 Task: Check the percentage active listings of 2 sinks in the last 1 year.
Action: Mouse moved to (986, 212)
Screenshot: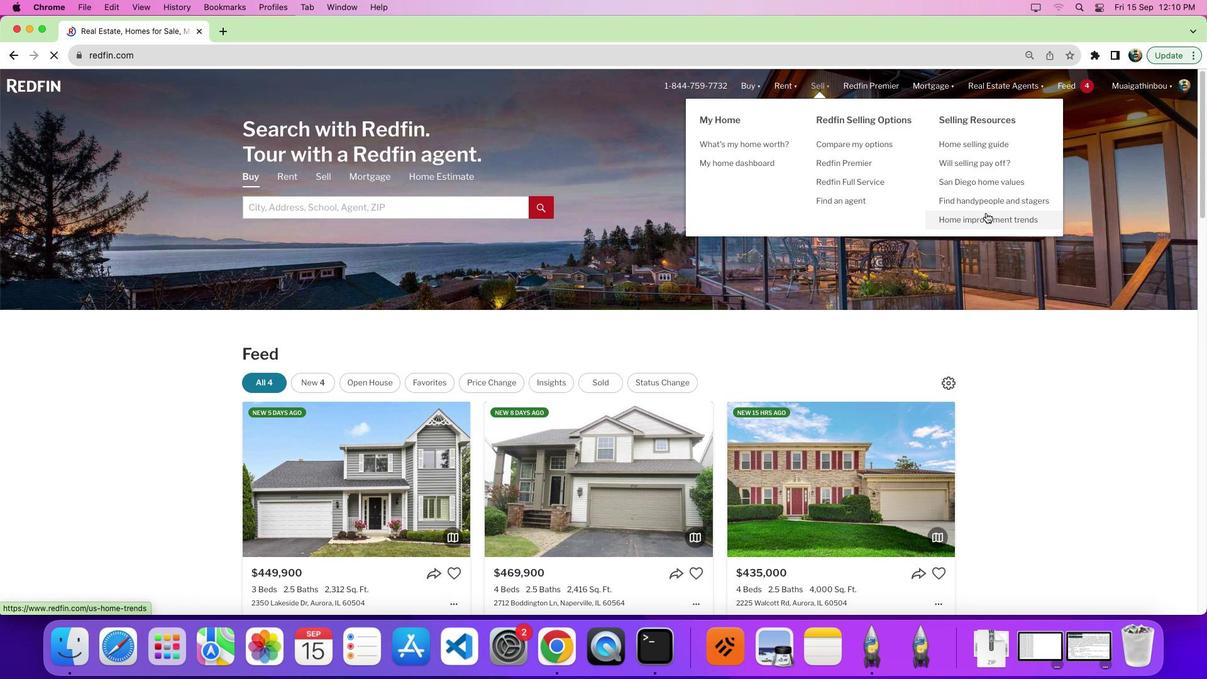 
Action: Mouse pressed left at (986, 212)
Screenshot: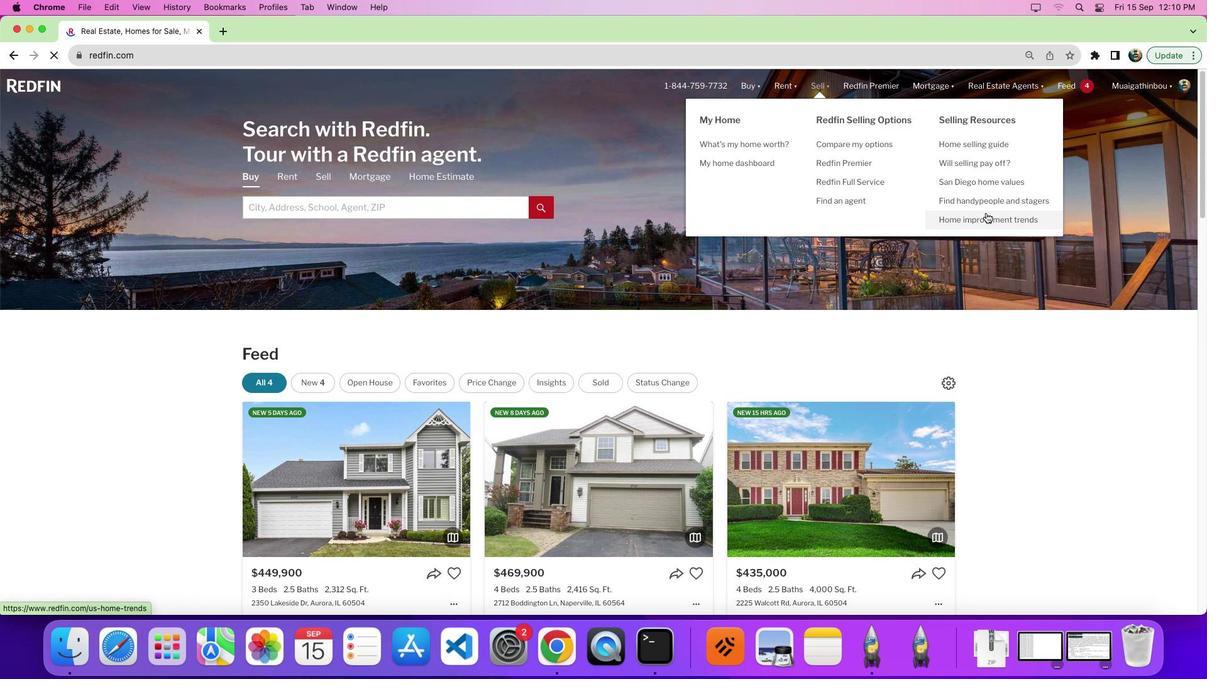 
Action: Mouse pressed left at (986, 212)
Screenshot: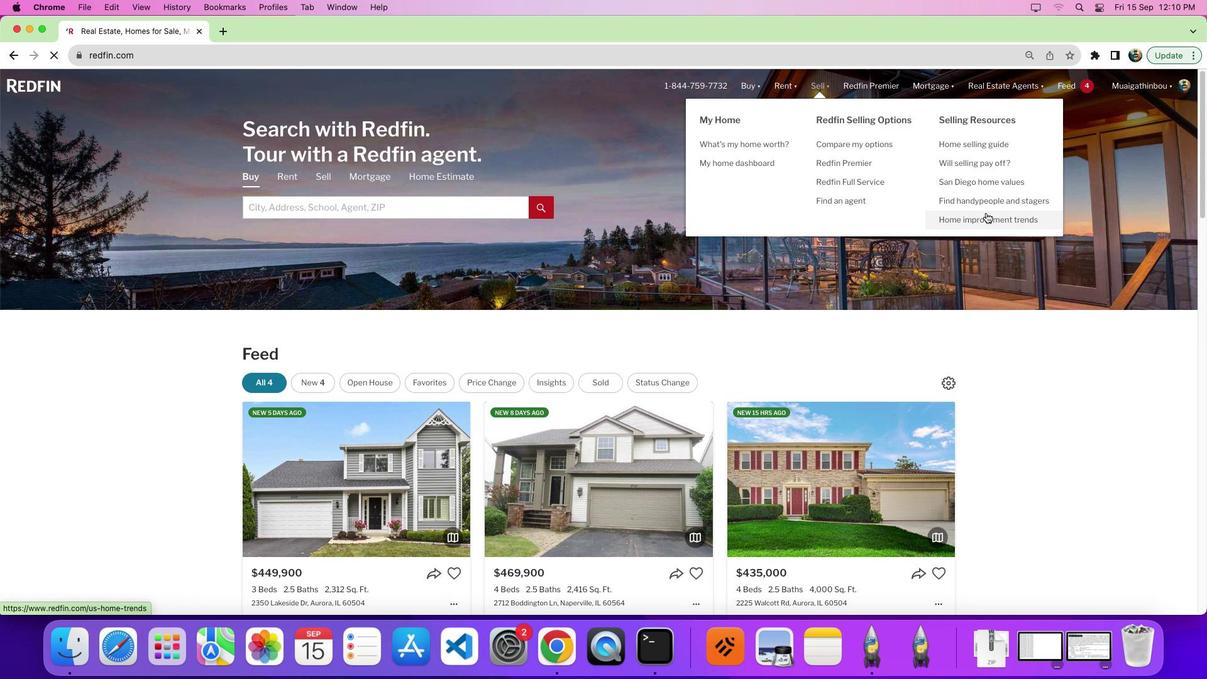 
Action: Mouse moved to (347, 241)
Screenshot: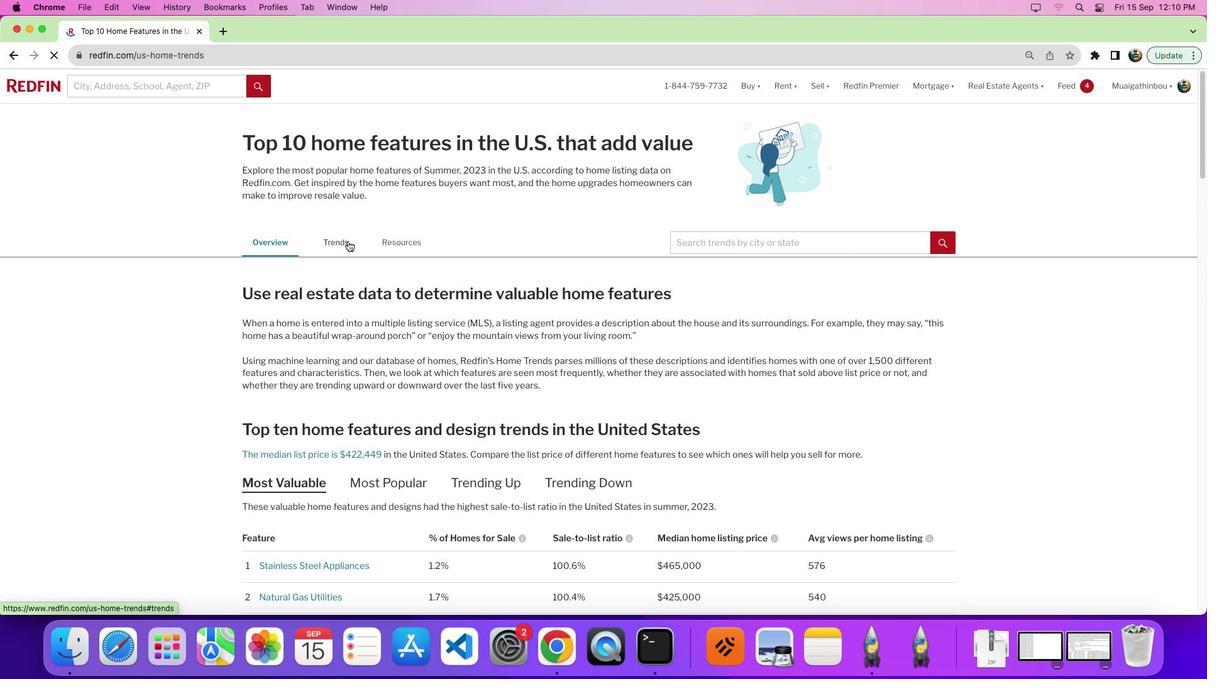 
Action: Mouse pressed left at (347, 241)
Screenshot: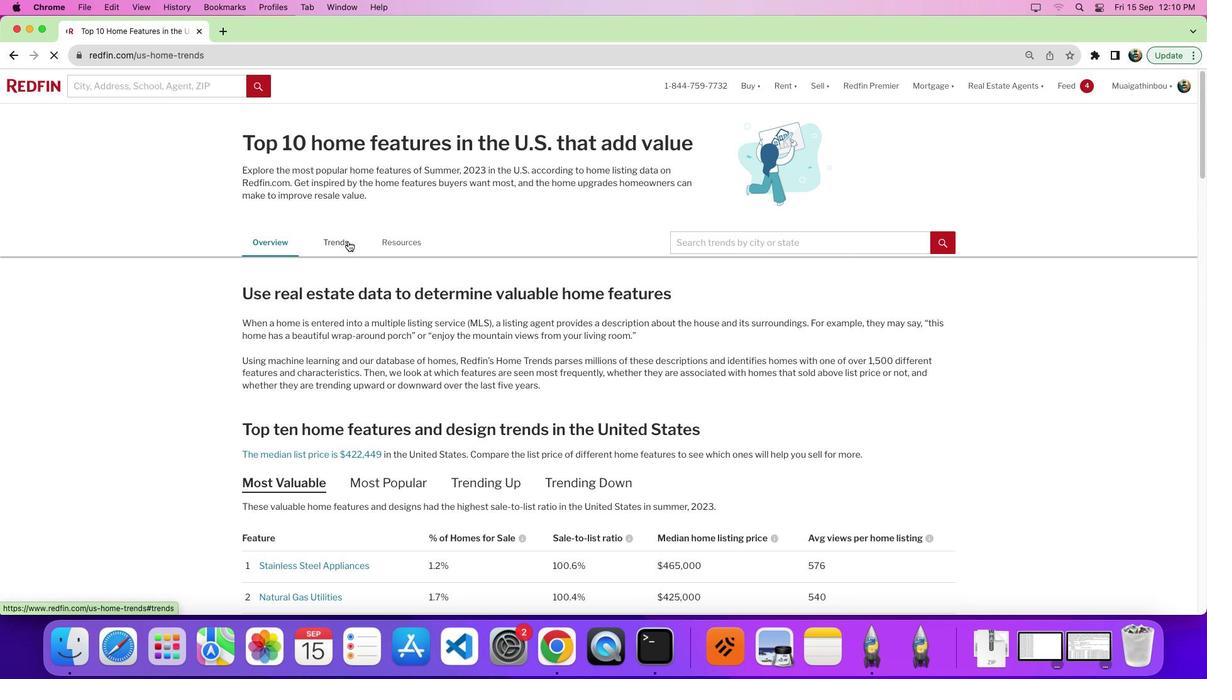 
Action: Mouse pressed left at (347, 241)
Screenshot: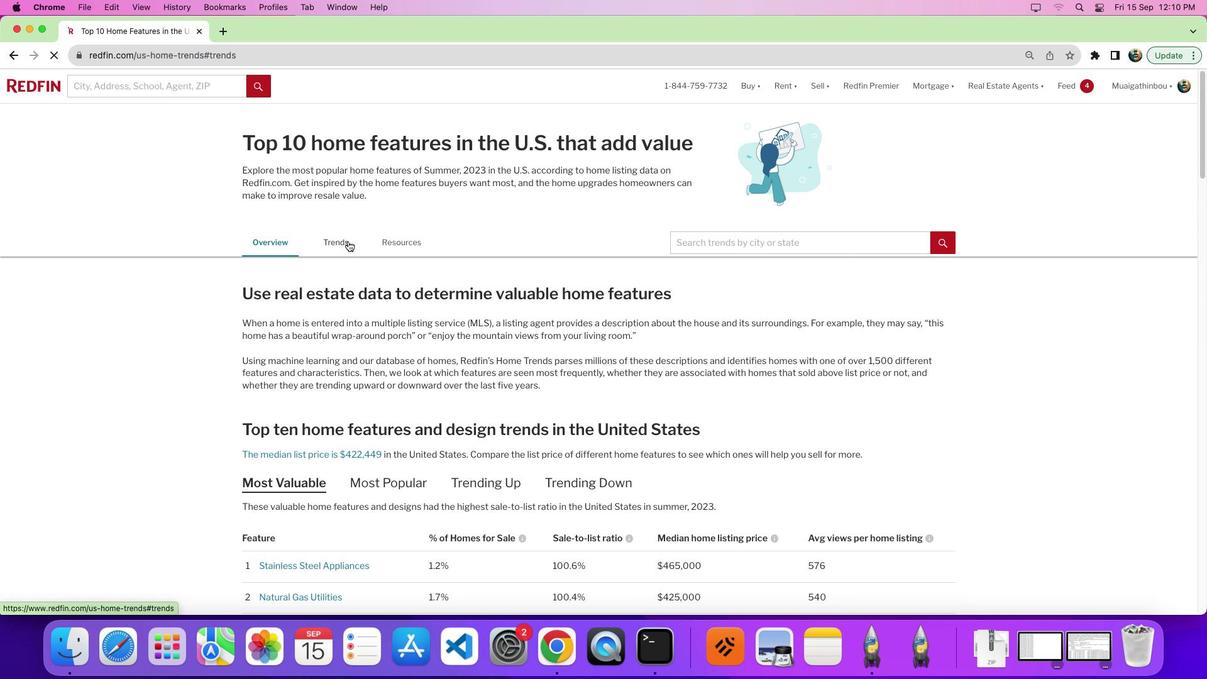 
Action: Mouse moved to (591, 288)
Screenshot: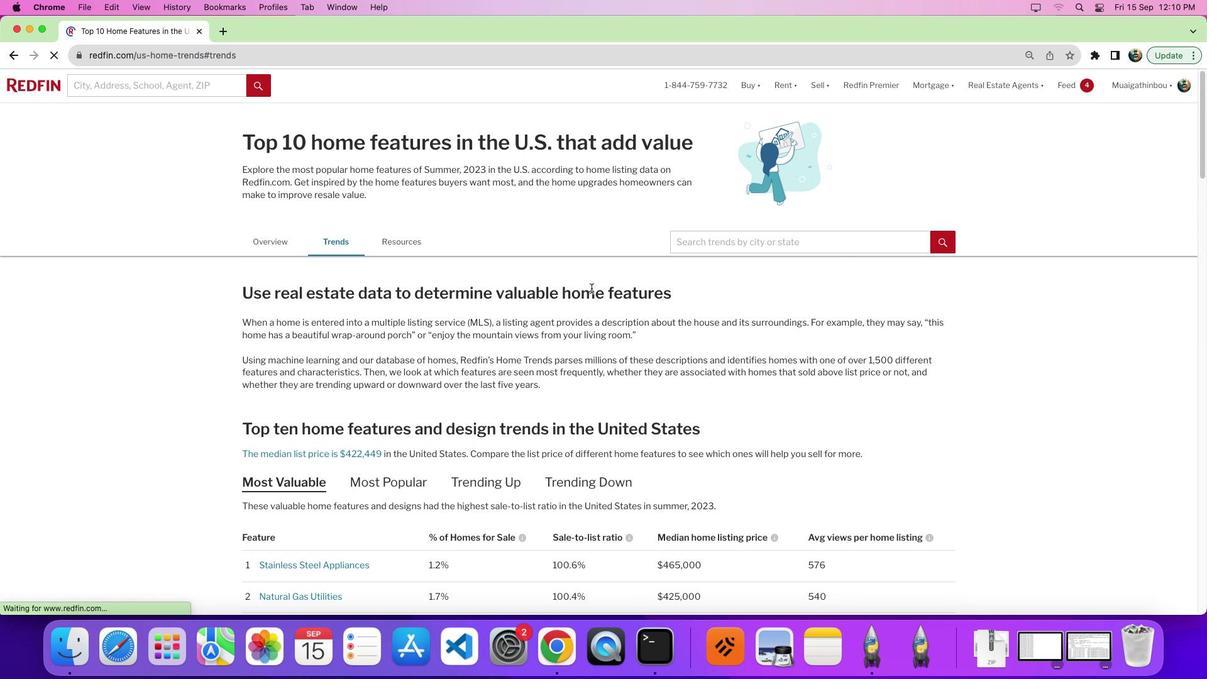 
Action: Mouse scrolled (591, 288) with delta (0, 0)
Screenshot: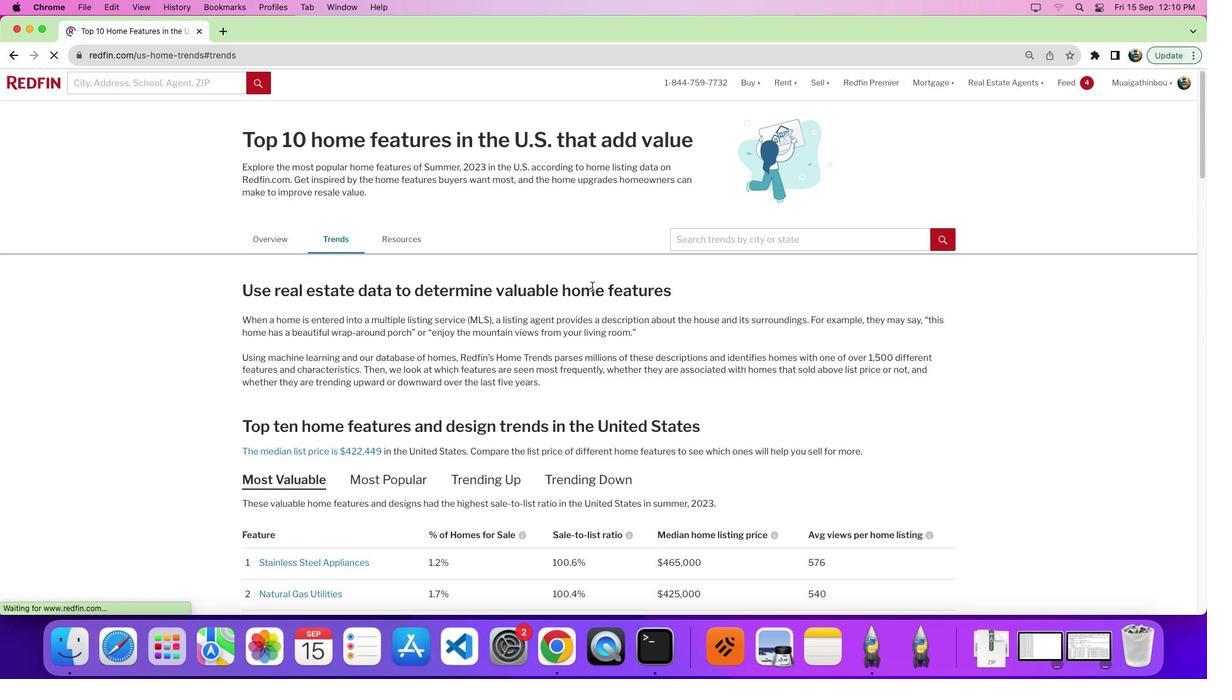
Action: Mouse scrolled (591, 288) with delta (0, 0)
Screenshot: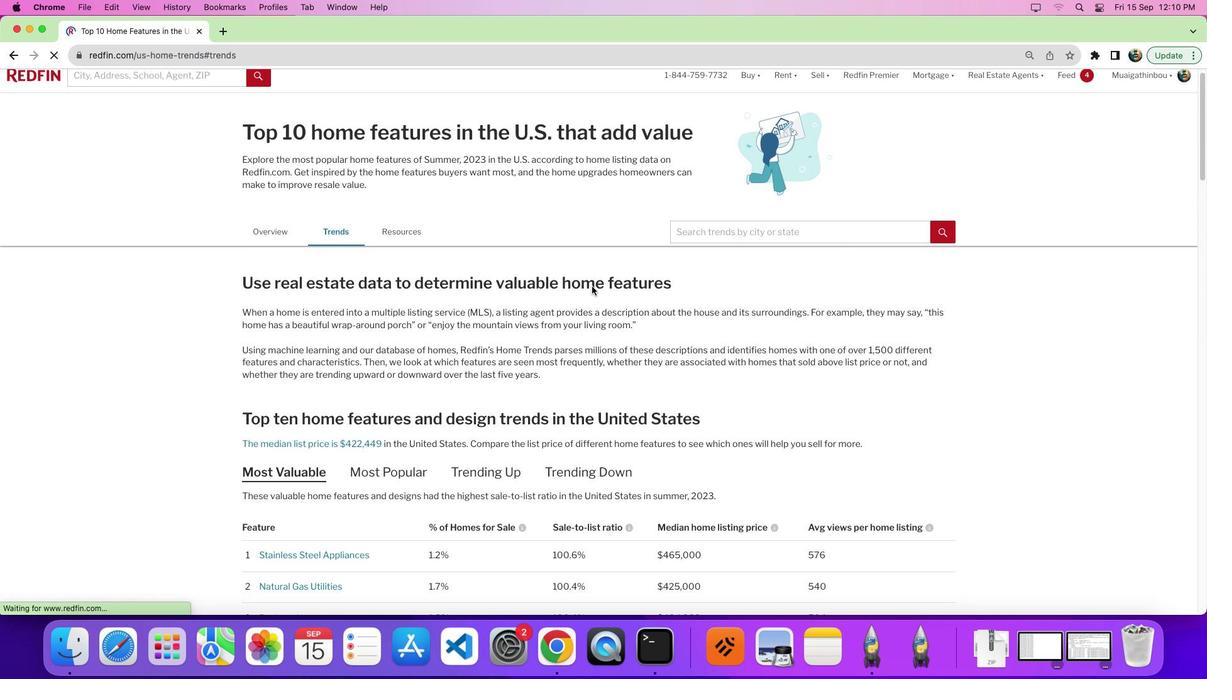 
Action: Mouse moved to (591, 286)
Screenshot: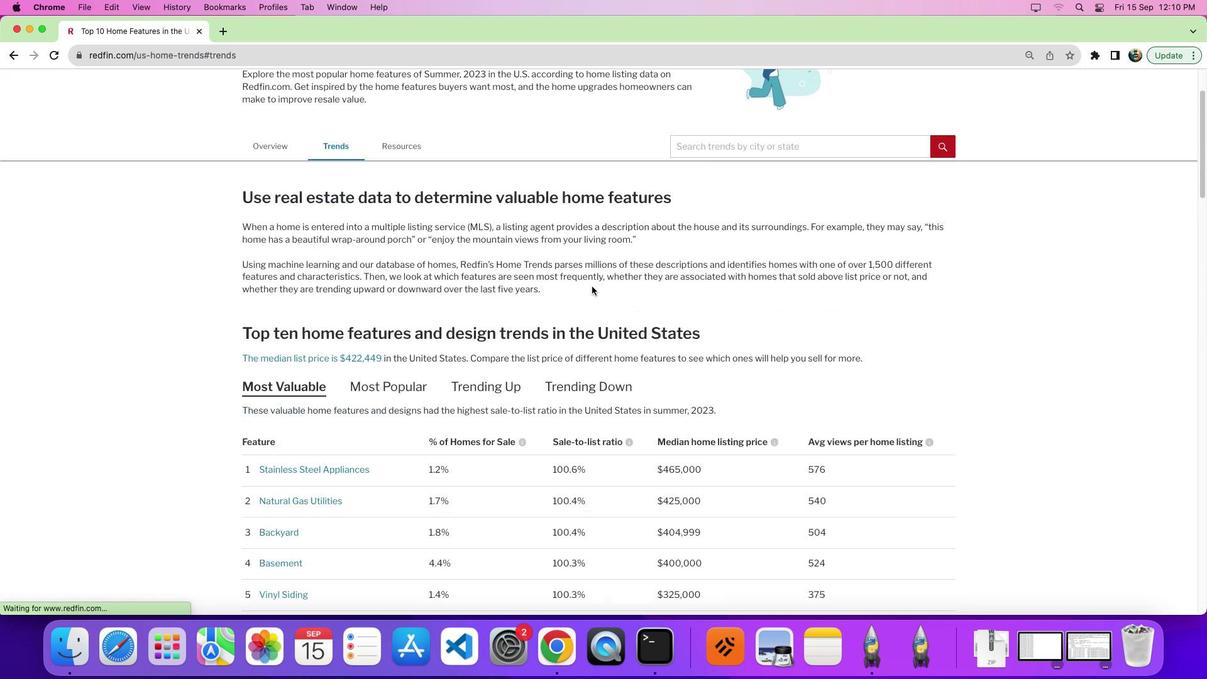 
Action: Mouse scrolled (591, 286) with delta (0, -3)
Screenshot: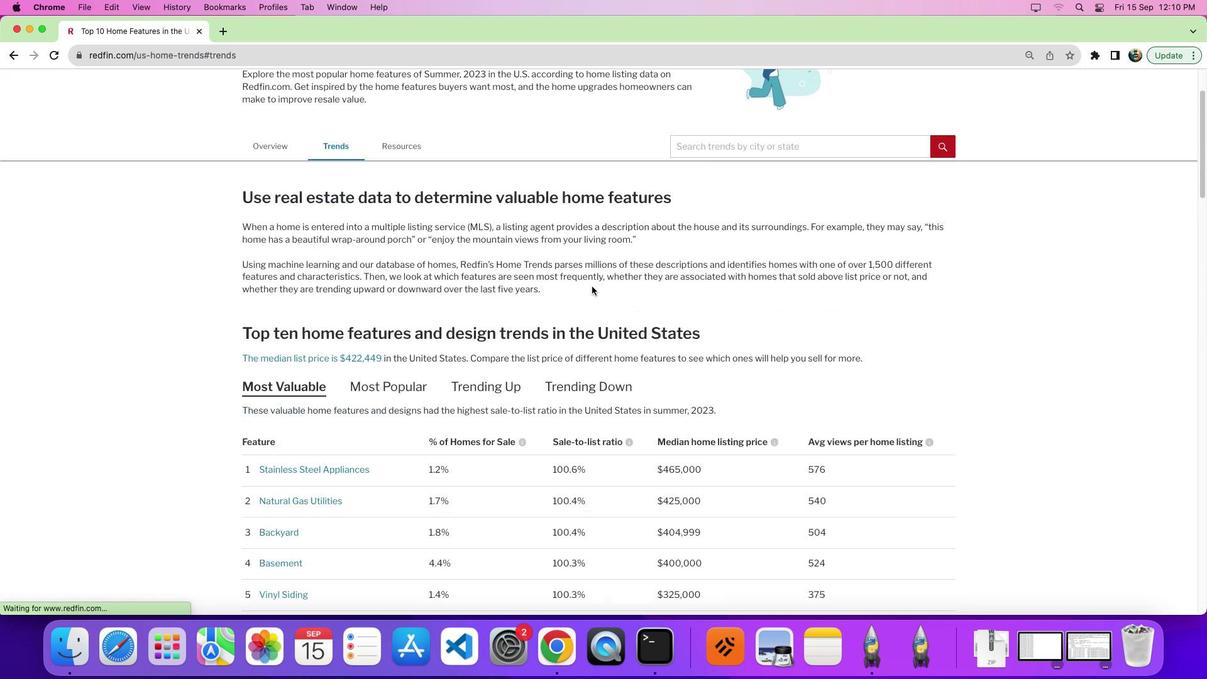 
Action: Mouse moved to (592, 286)
Screenshot: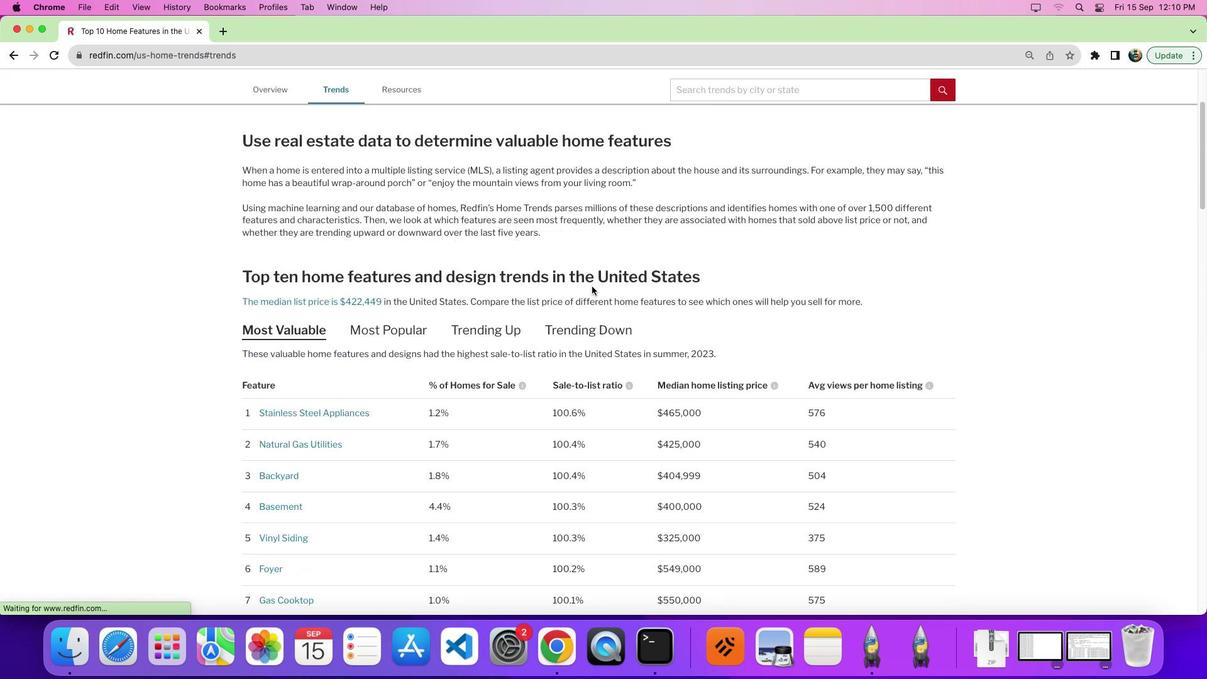 
Action: Mouse scrolled (592, 286) with delta (0, 0)
Screenshot: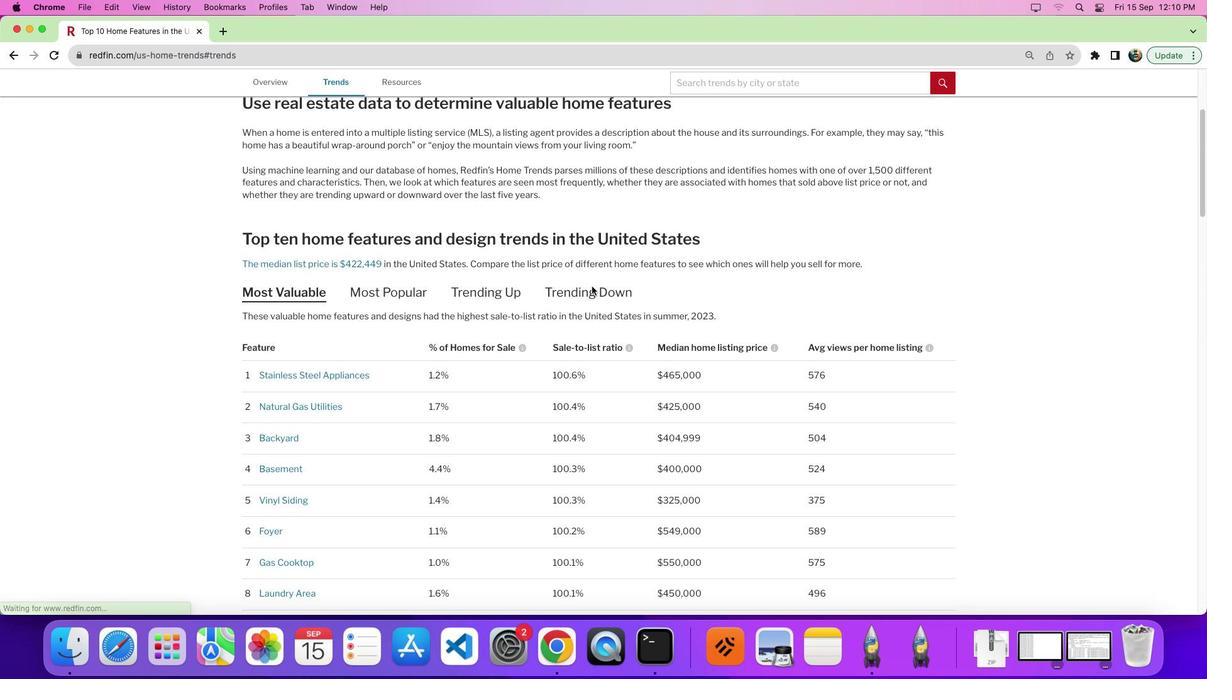 
Action: Mouse scrolled (592, 286) with delta (0, 0)
Screenshot: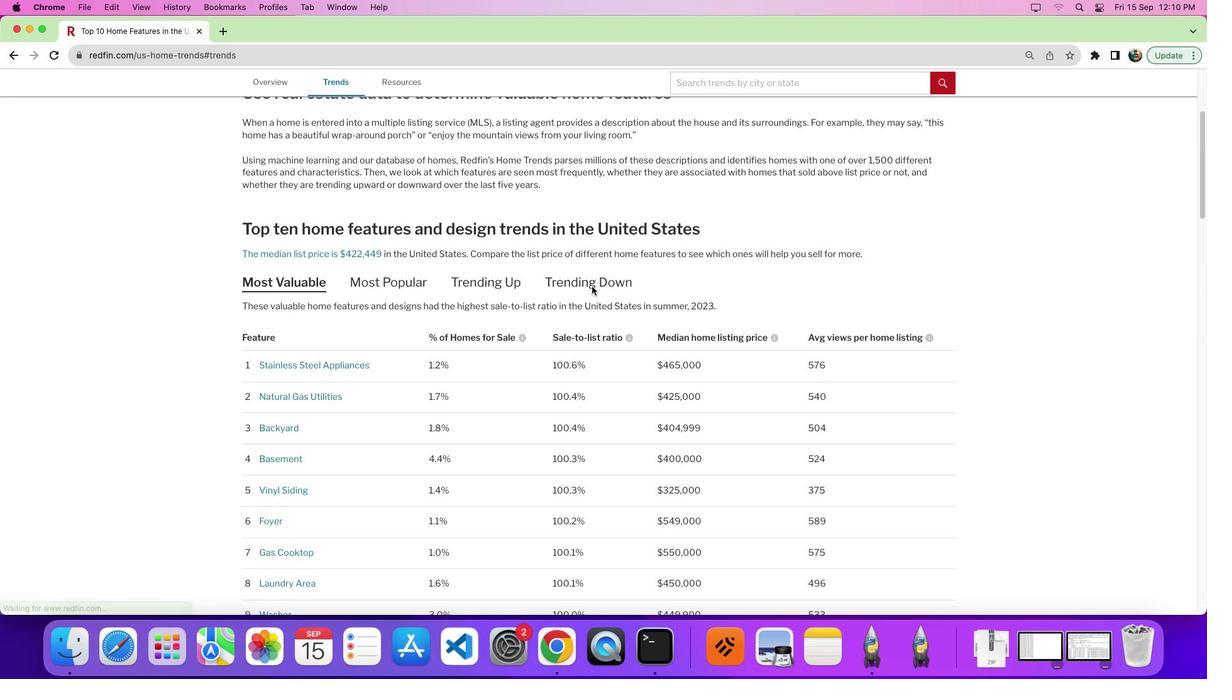 
Action: Mouse scrolled (592, 286) with delta (0, -1)
Screenshot: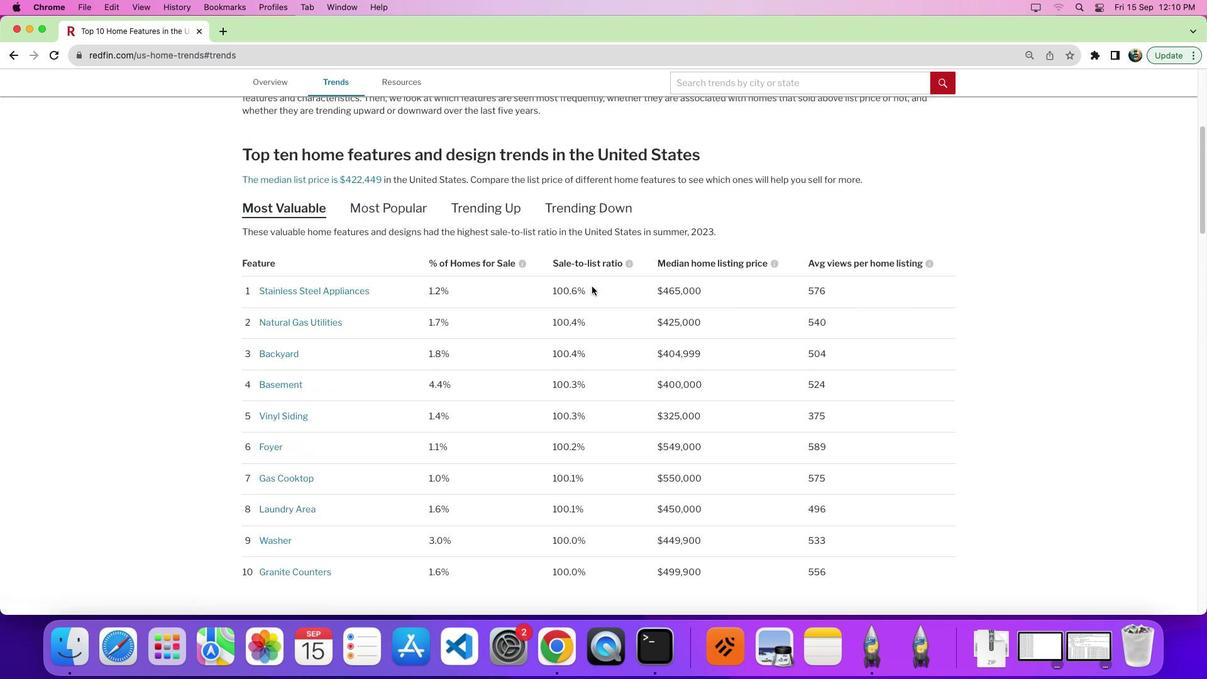 
Action: Mouse moved to (592, 285)
Screenshot: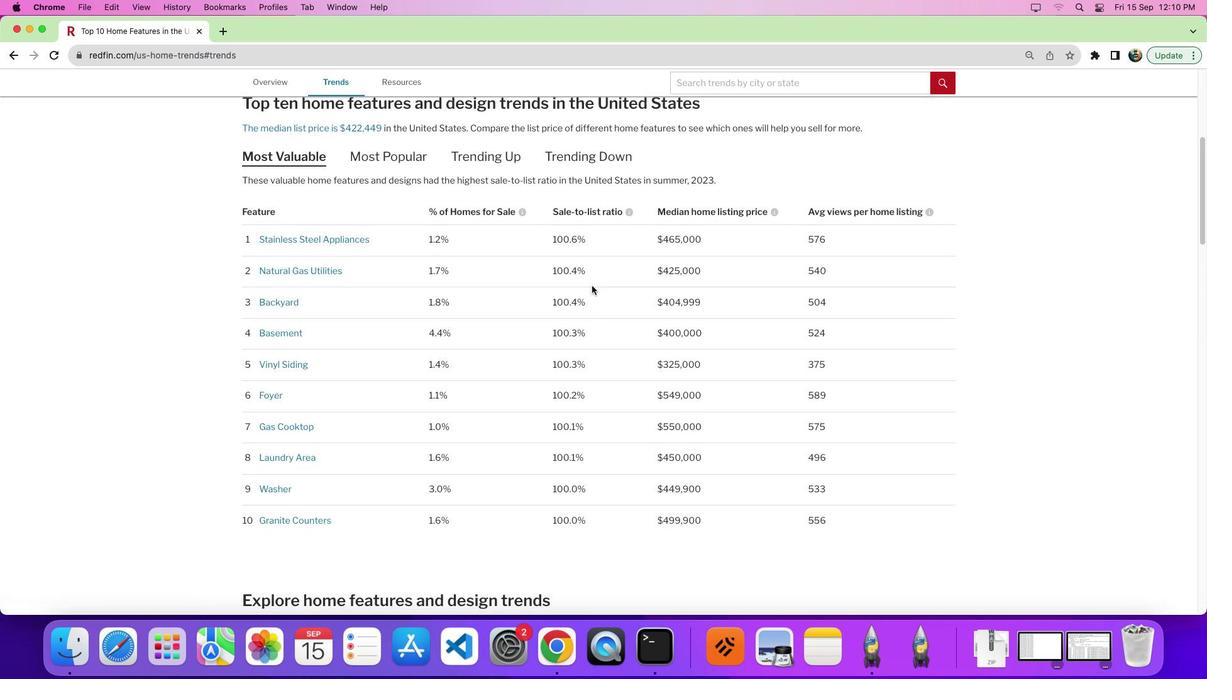 
Action: Mouse scrolled (592, 285) with delta (0, 0)
Screenshot: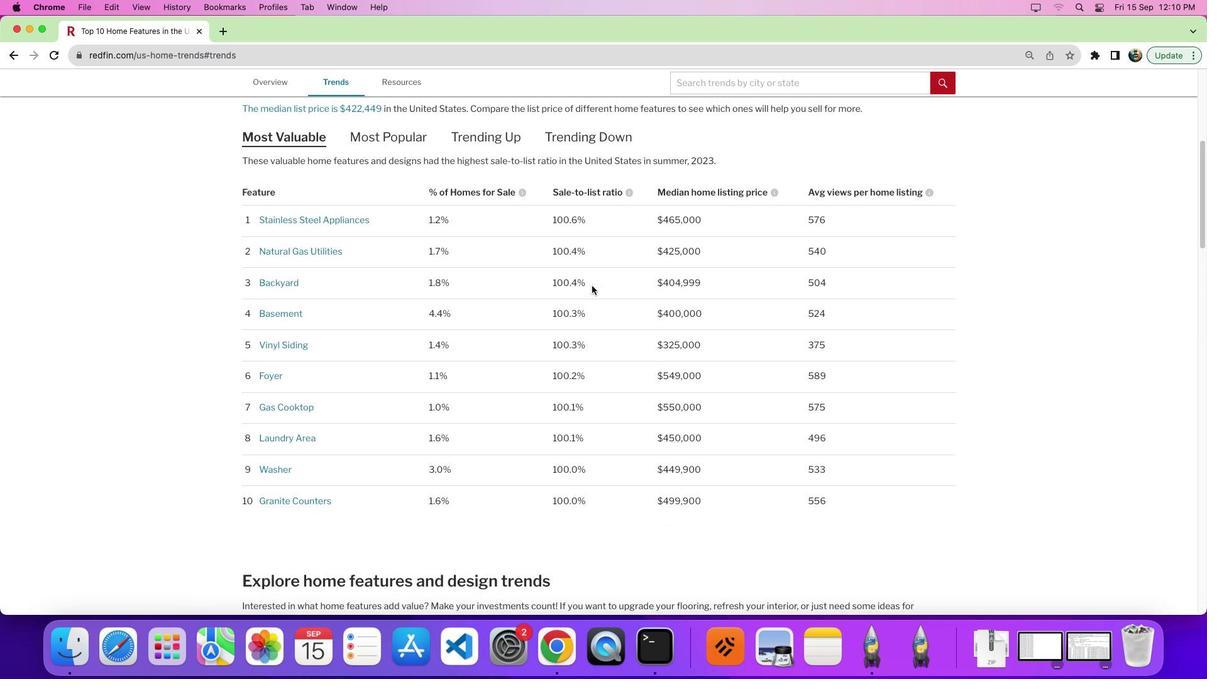 
Action: Mouse scrolled (592, 285) with delta (0, 0)
Screenshot: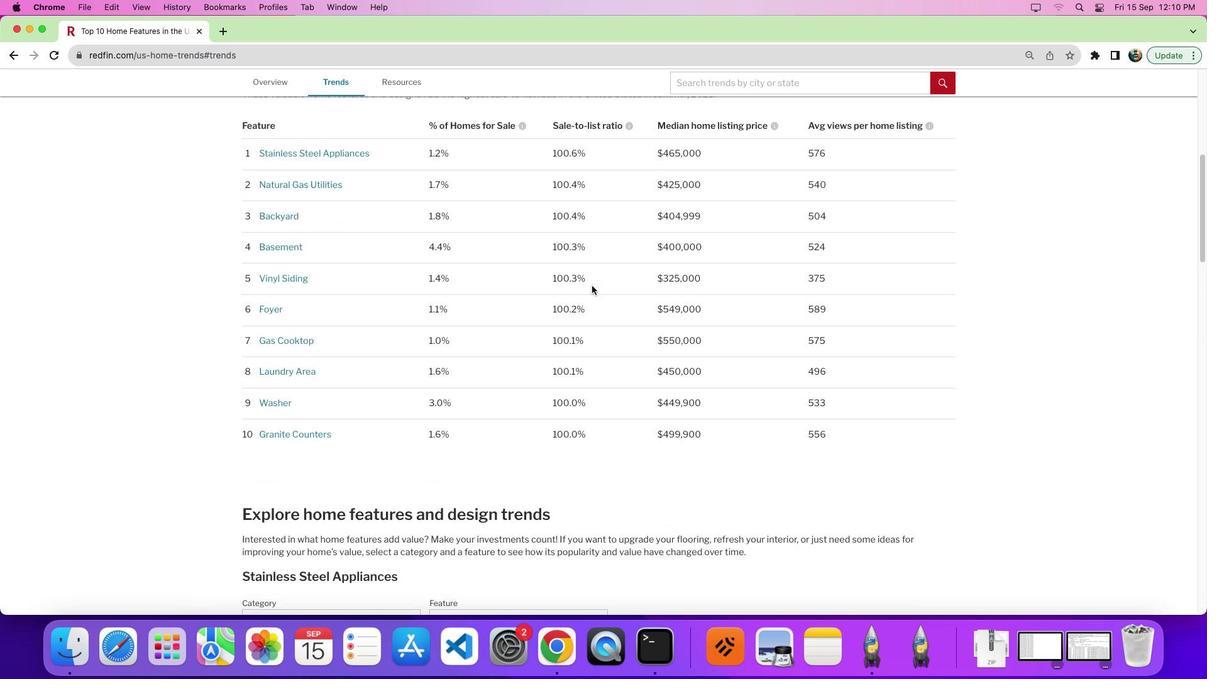 
Action: Mouse scrolled (592, 285) with delta (0, -4)
Screenshot: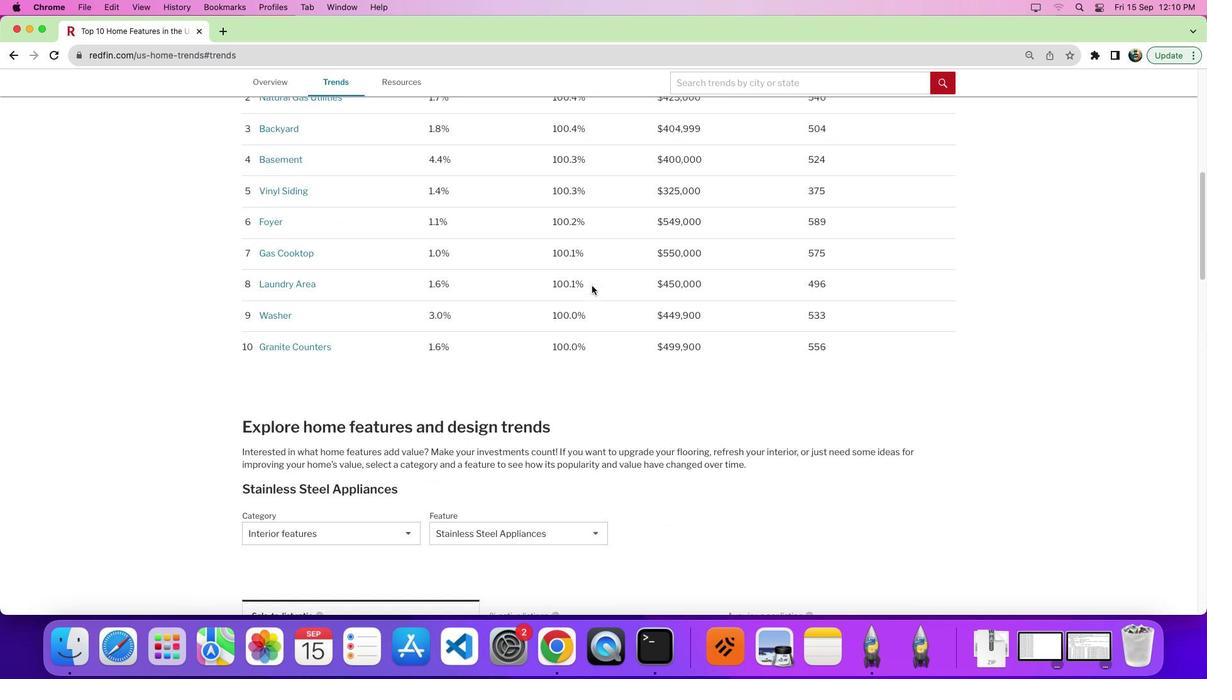 
Action: Mouse moved to (340, 481)
Screenshot: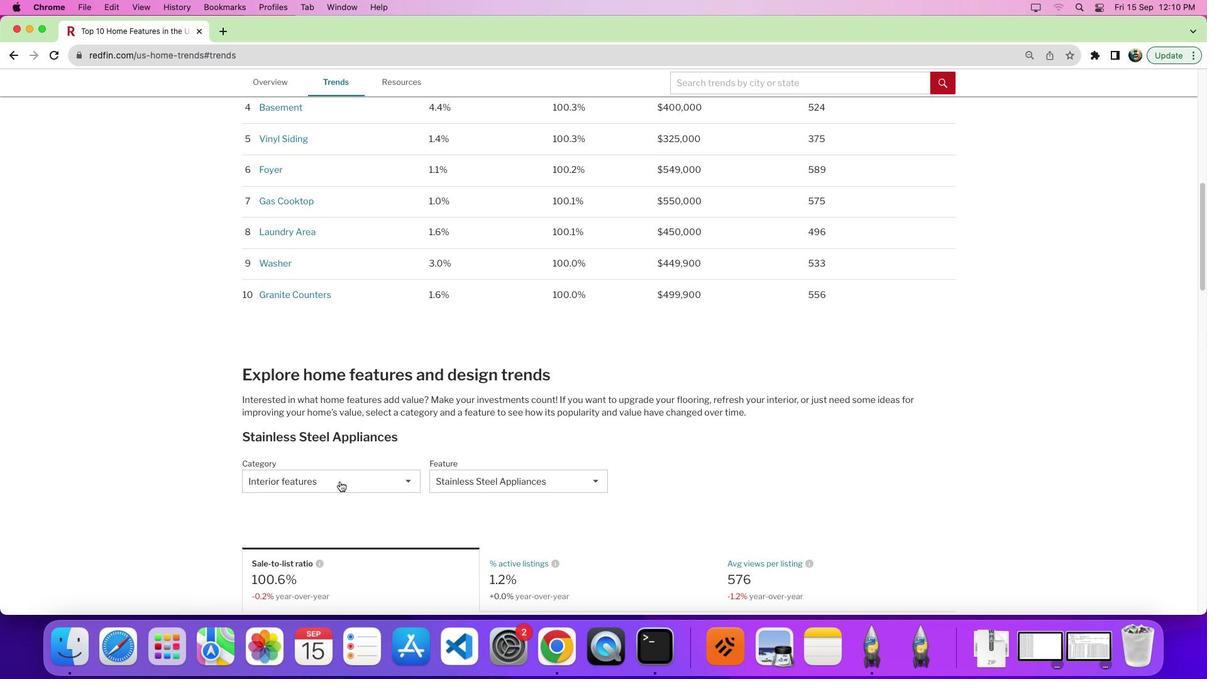 
Action: Mouse pressed left at (340, 481)
Screenshot: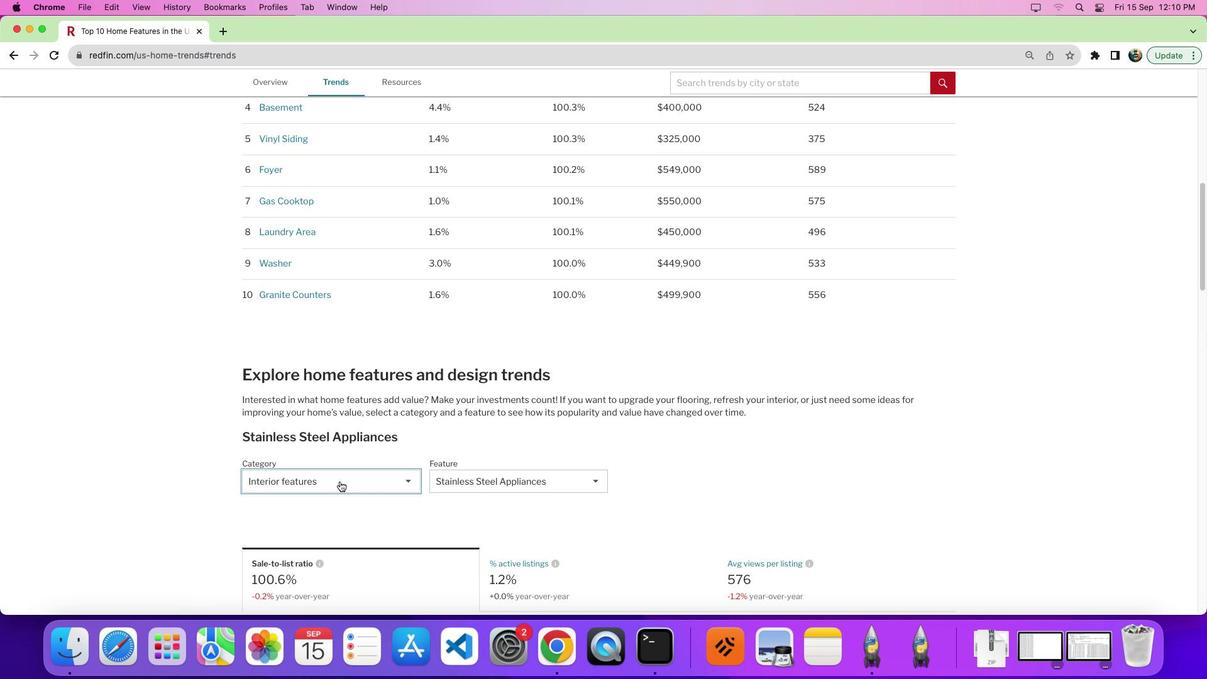 
Action: Mouse moved to (338, 527)
Screenshot: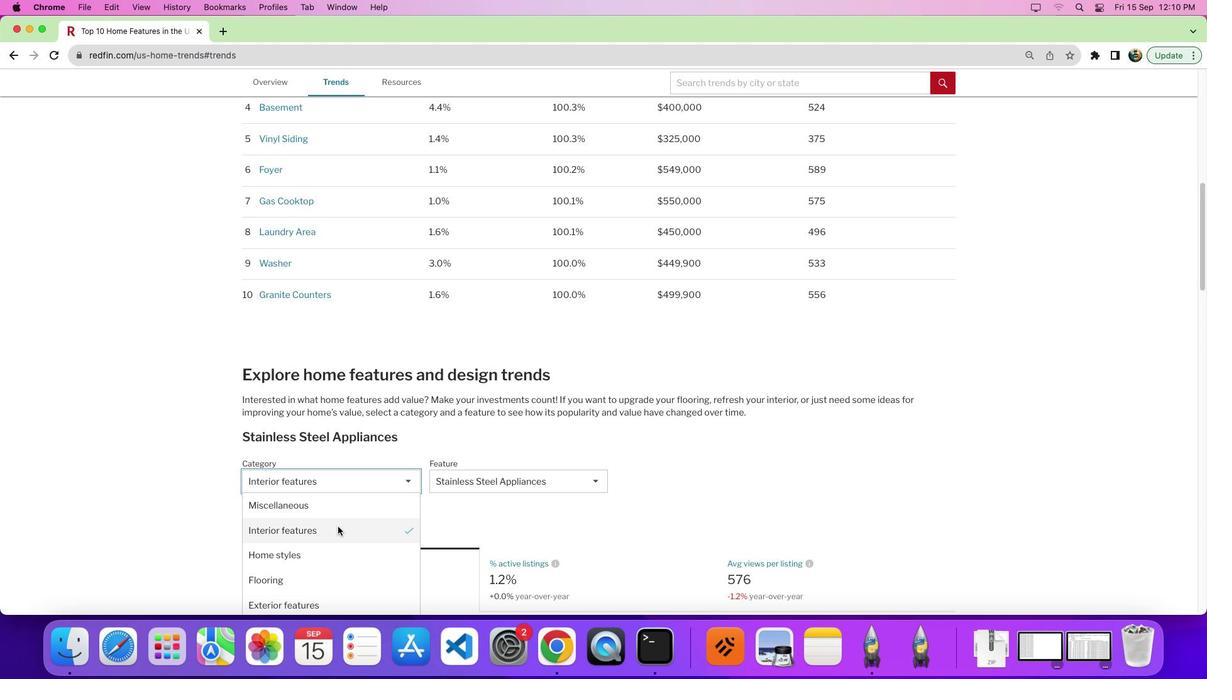 
Action: Mouse pressed left at (338, 527)
Screenshot: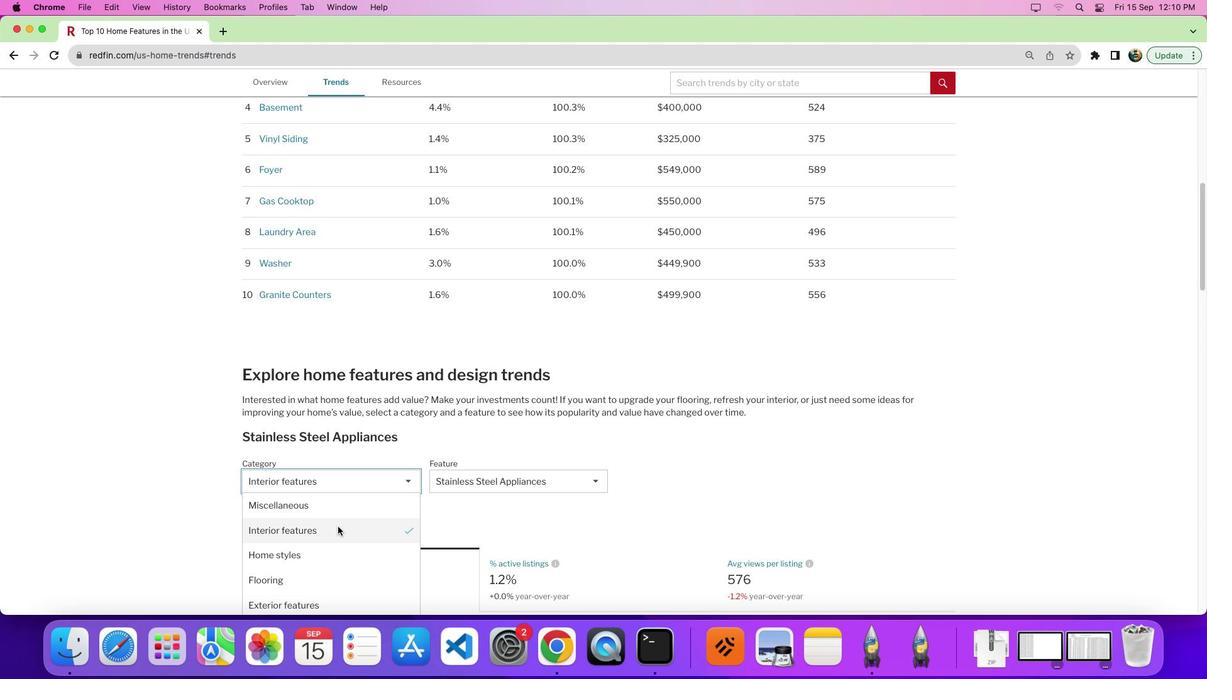 
Action: Mouse moved to (517, 462)
Screenshot: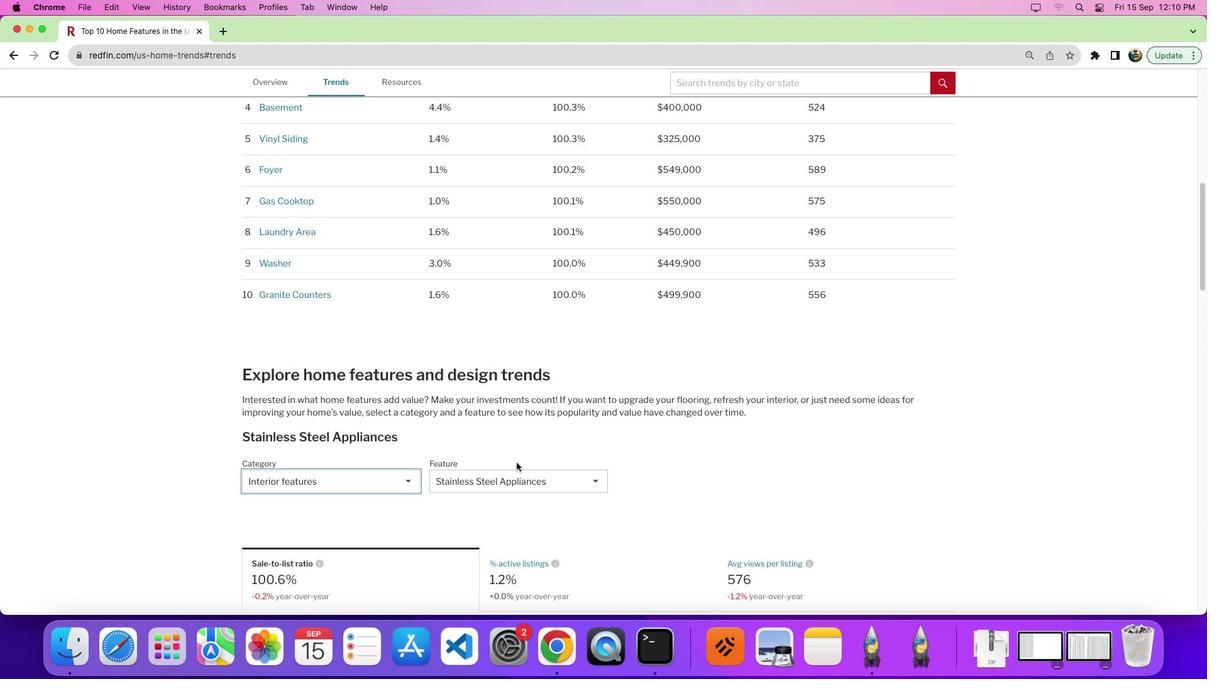 
Action: Mouse scrolled (517, 462) with delta (0, 0)
Screenshot: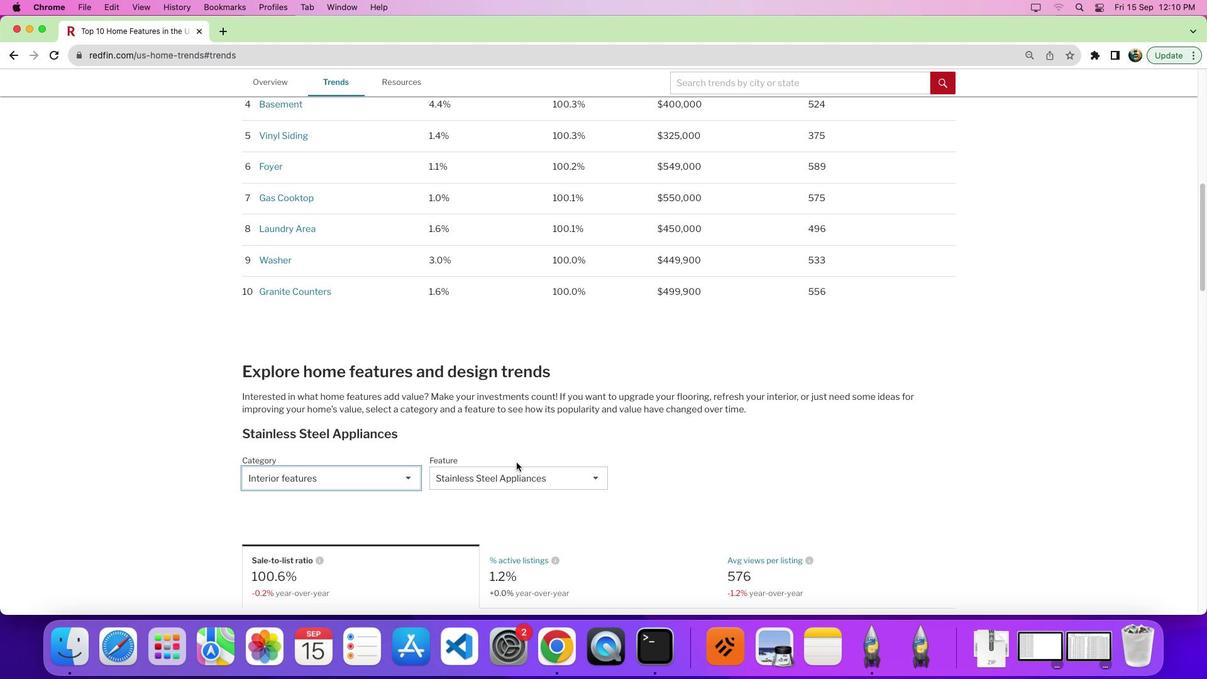 
Action: Mouse scrolled (517, 462) with delta (0, 0)
Screenshot: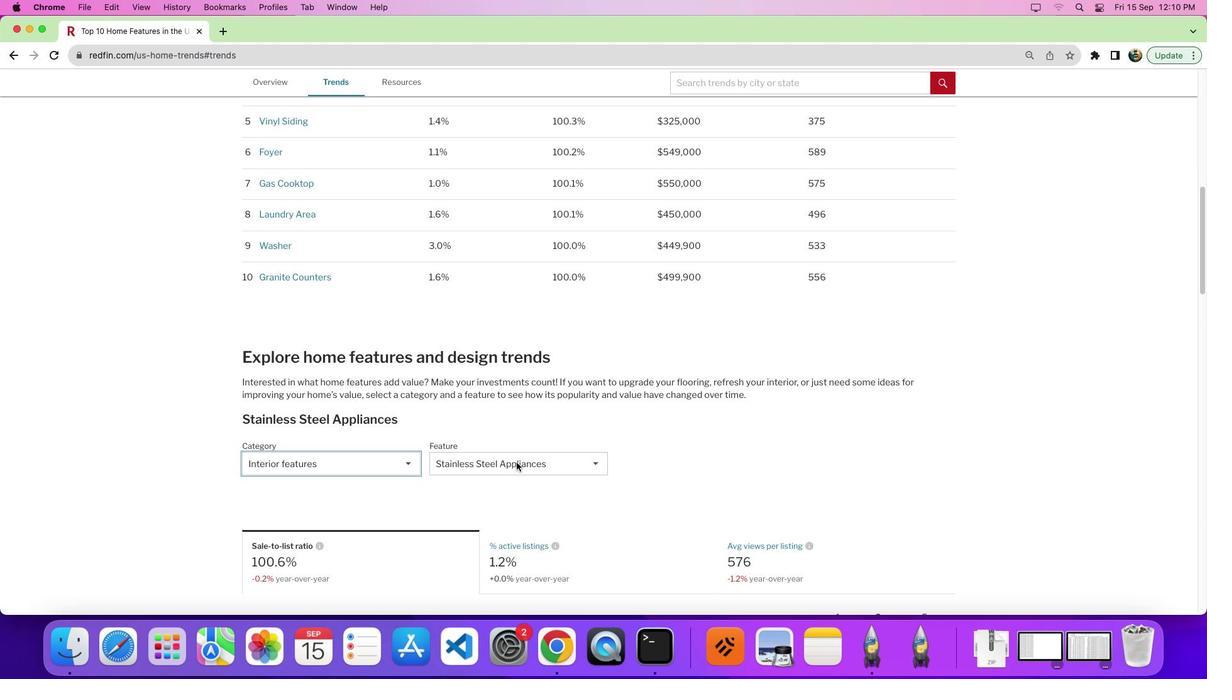 
Action: Mouse scrolled (517, 462) with delta (0, -3)
Screenshot: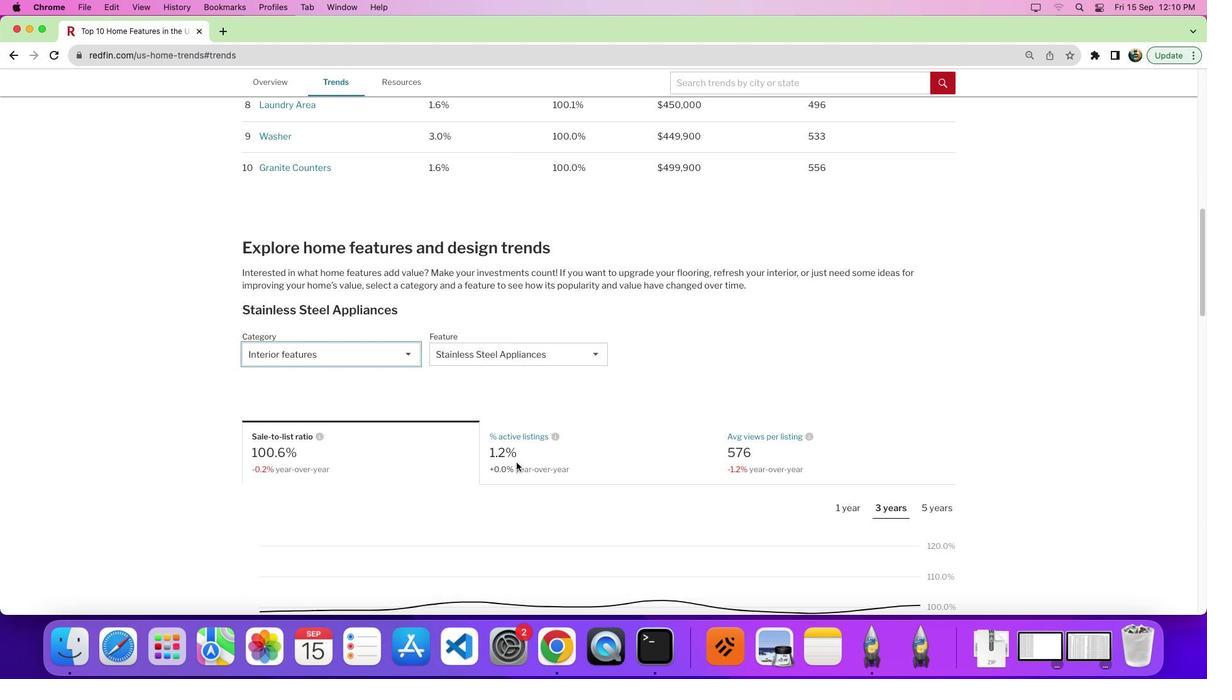 
Action: Mouse moved to (514, 296)
Screenshot: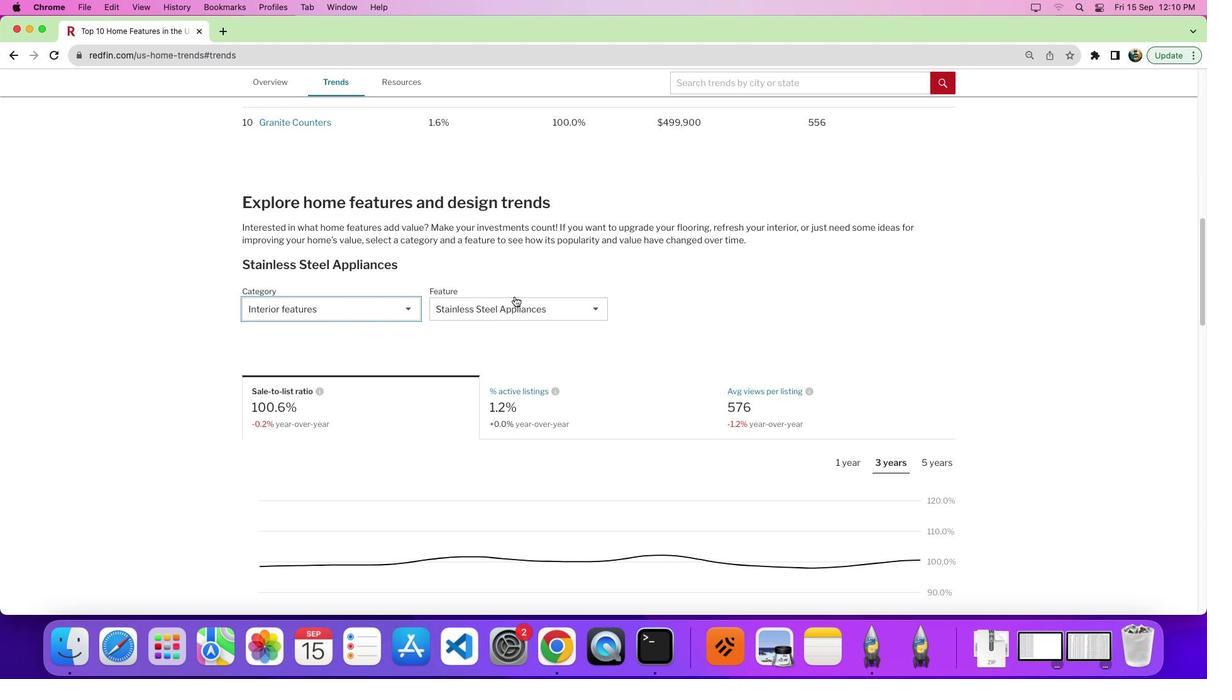 
Action: Mouse pressed left at (514, 296)
Screenshot: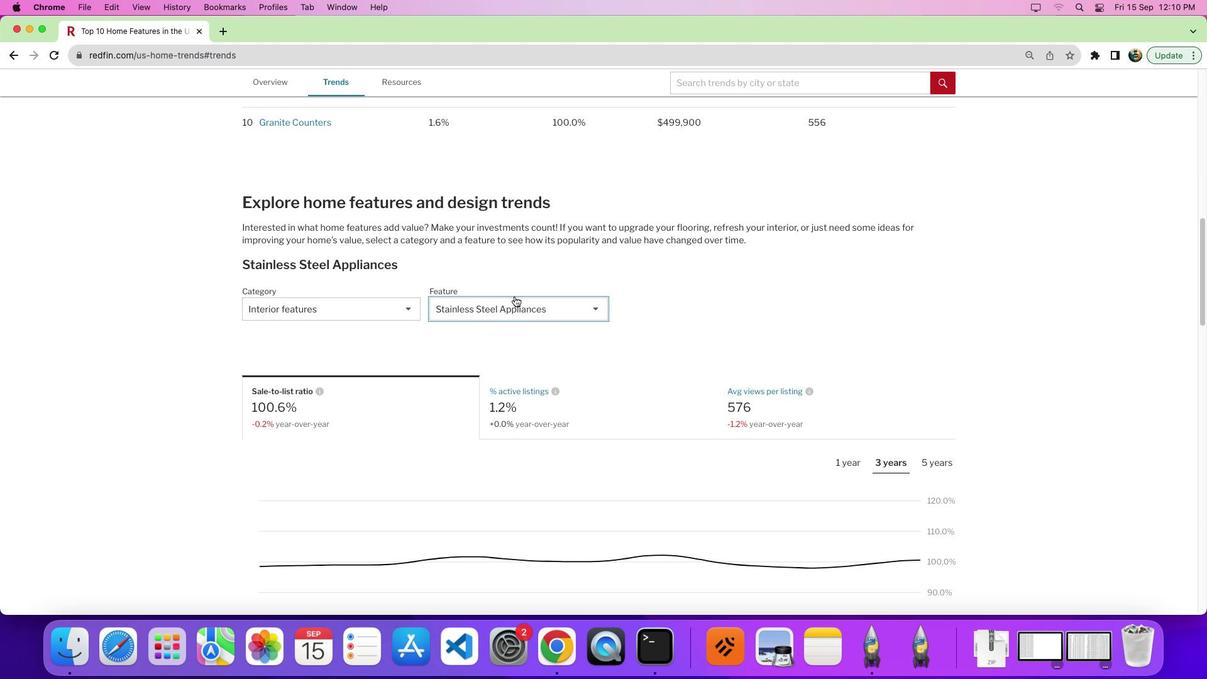 
Action: Mouse moved to (492, 423)
Screenshot: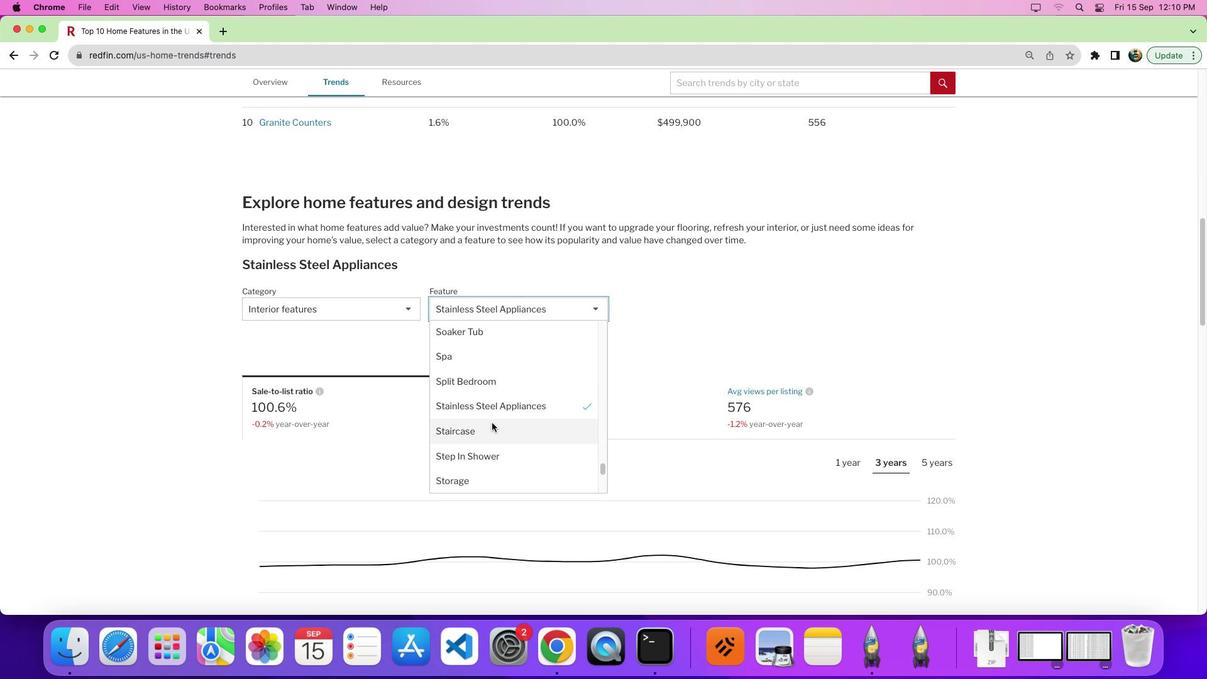 
Action: Mouse scrolled (492, 423) with delta (0, 0)
Screenshot: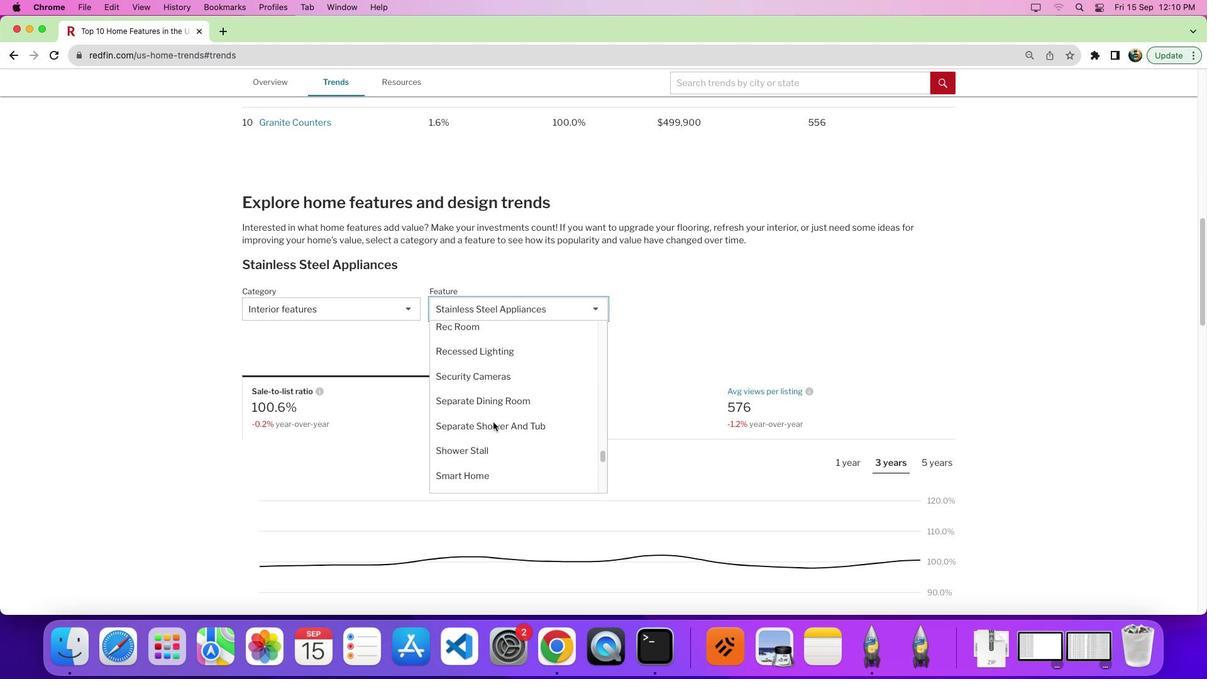 
Action: Mouse scrolled (492, 423) with delta (0, 0)
Screenshot: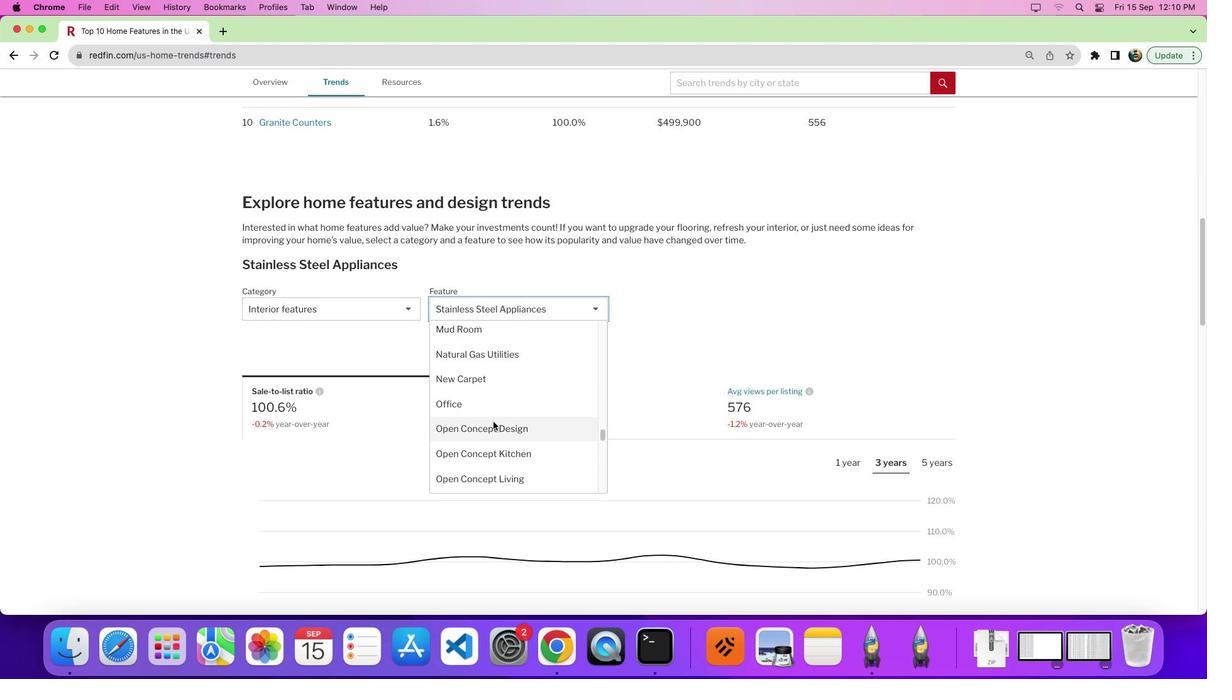 
Action: Mouse scrolled (492, 423) with delta (0, 5)
Screenshot: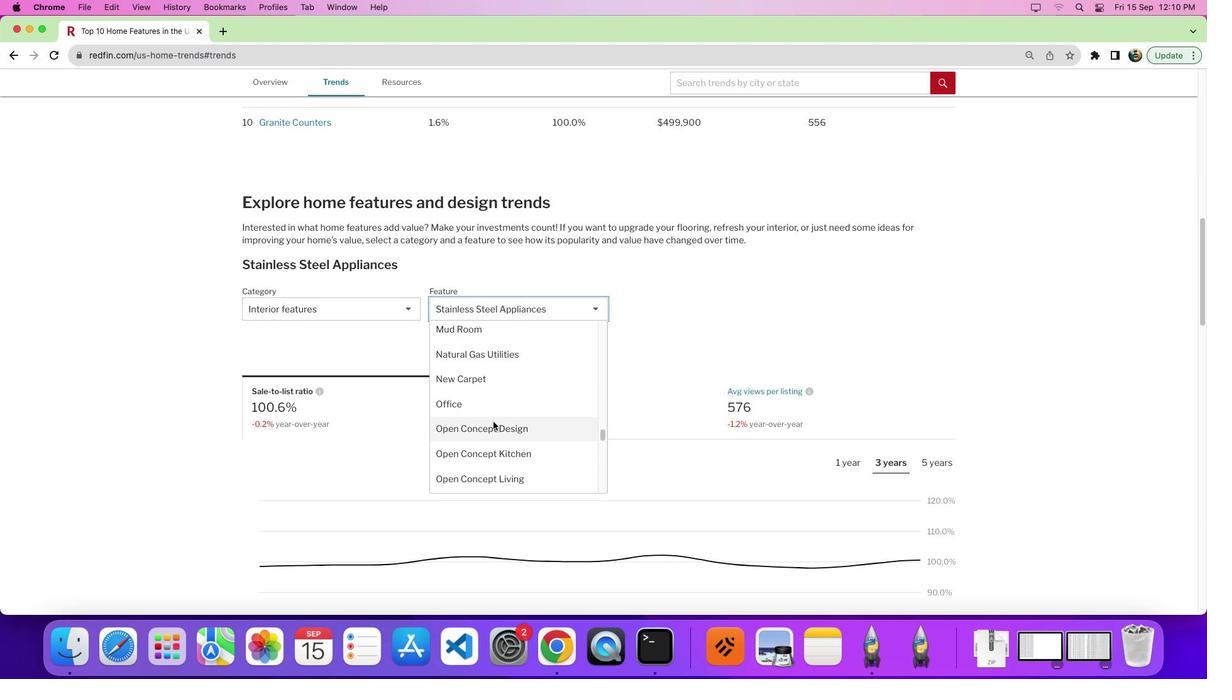 
Action: Mouse scrolled (492, 423) with delta (0, 8)
Screenshot: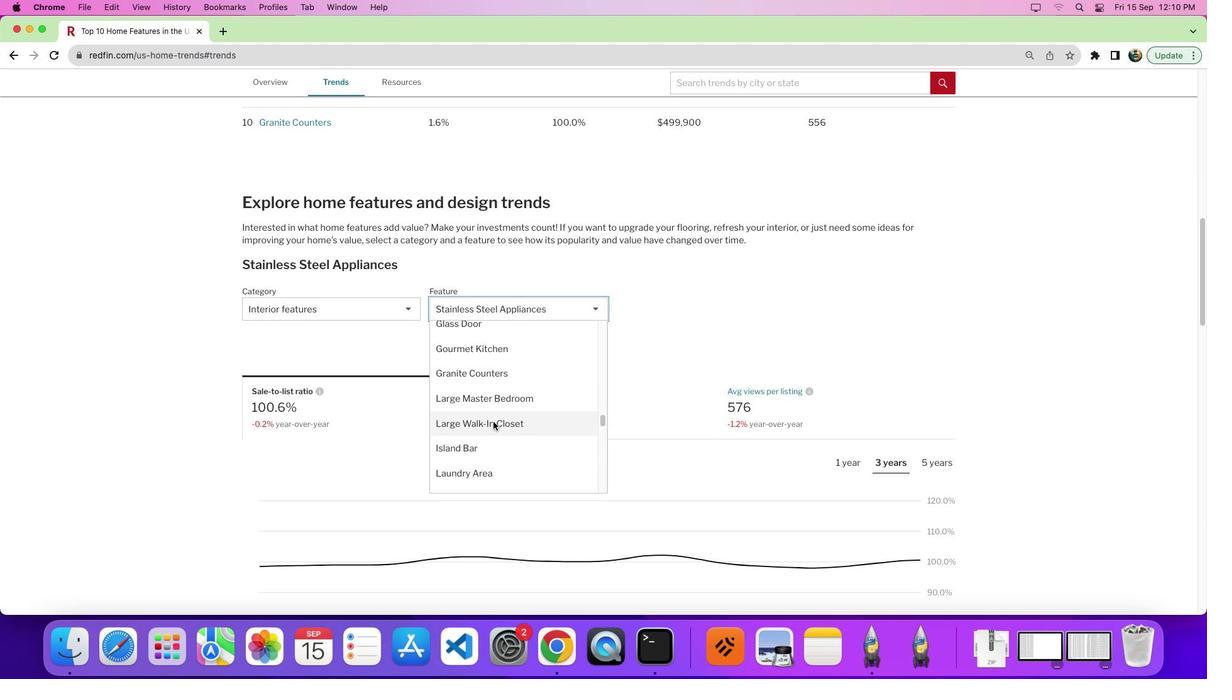 
Action: Mouse moved to (493, 421)
Screenshot: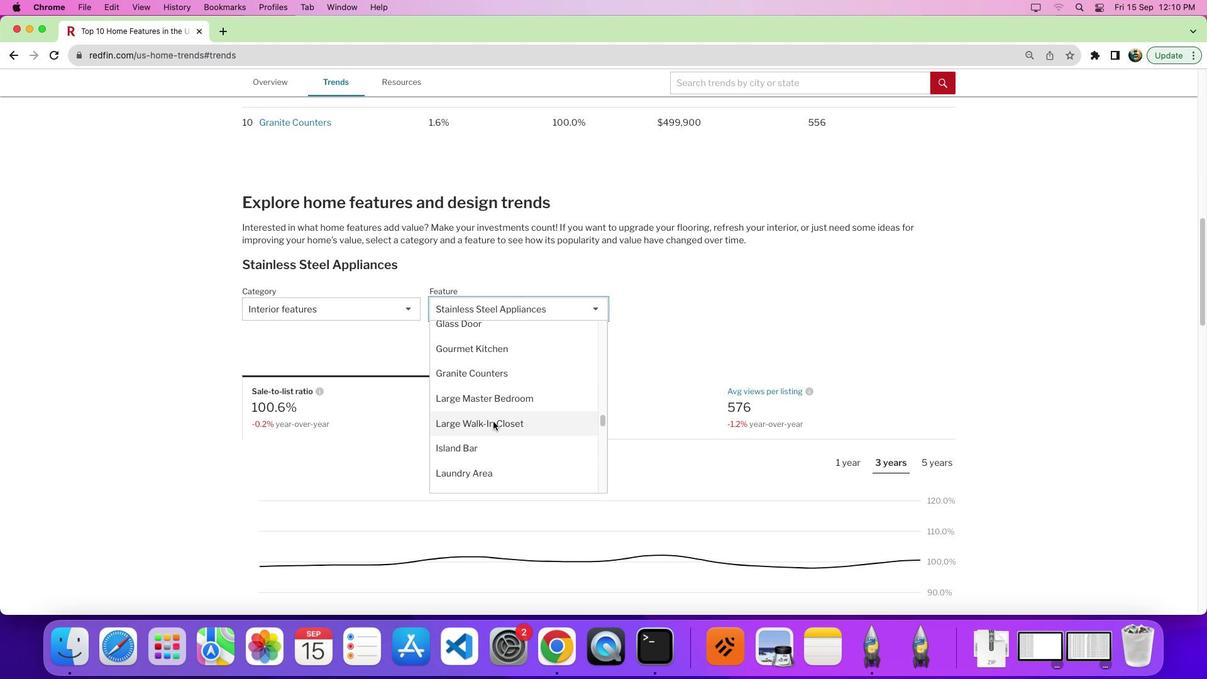 
Action: Mouse scrolled (493, 421) with delta (0, 0)
Screenshot: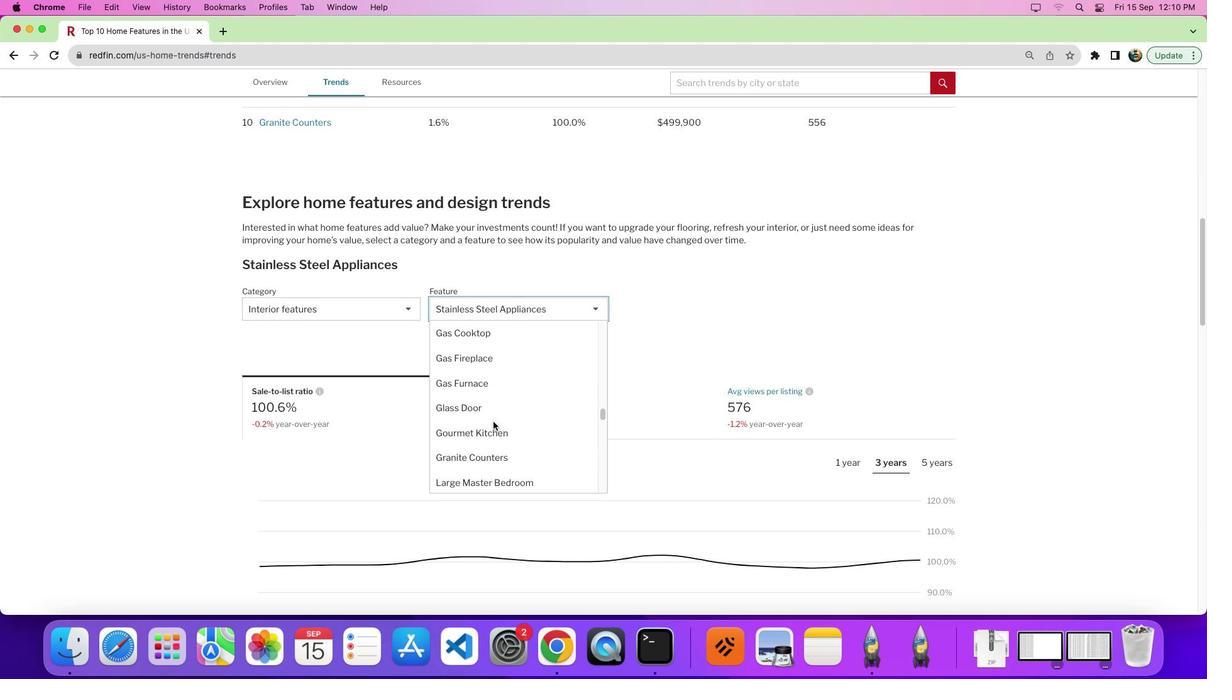 
Action: Mouse scrolled (493, 421) with delta (0, 0)
Screenshot: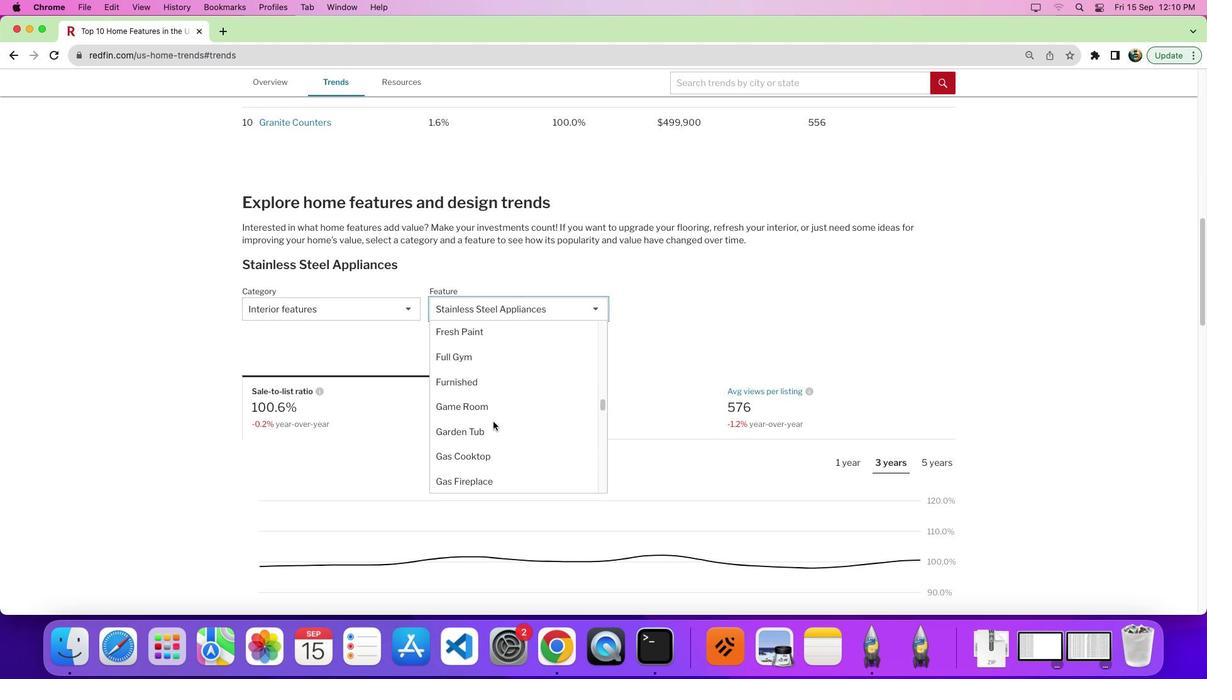 
Action: Mouse scrolled (493, 421) with delta (0, 5)
Screenshot: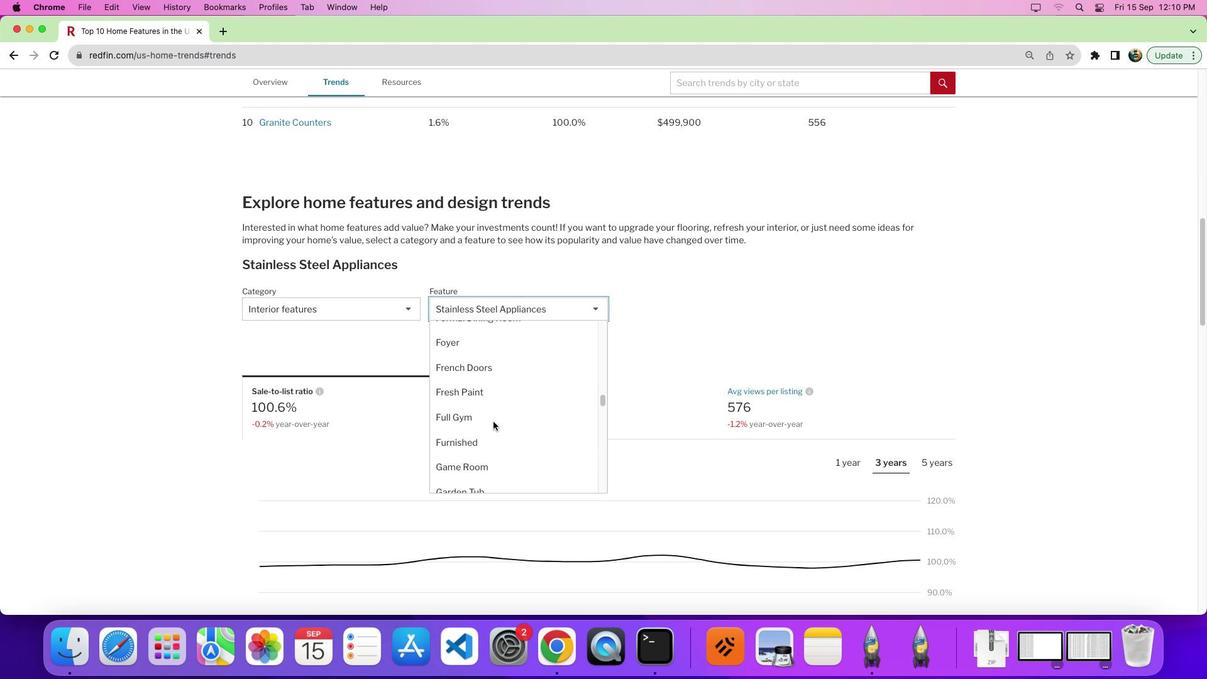 
Action: Mouse scrolled (493, 421) with delta (0, 0)
Screenshot: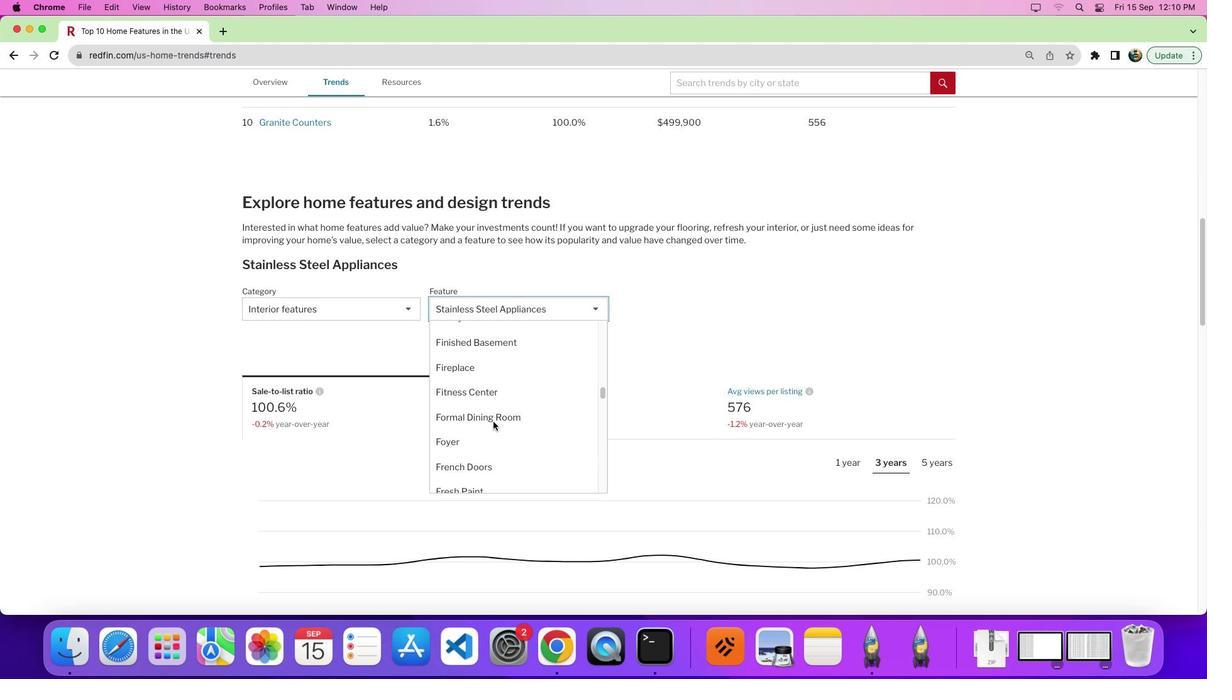 
Action: Mouse scrolled (493, 421) with delta (0, 0)
Screenshot: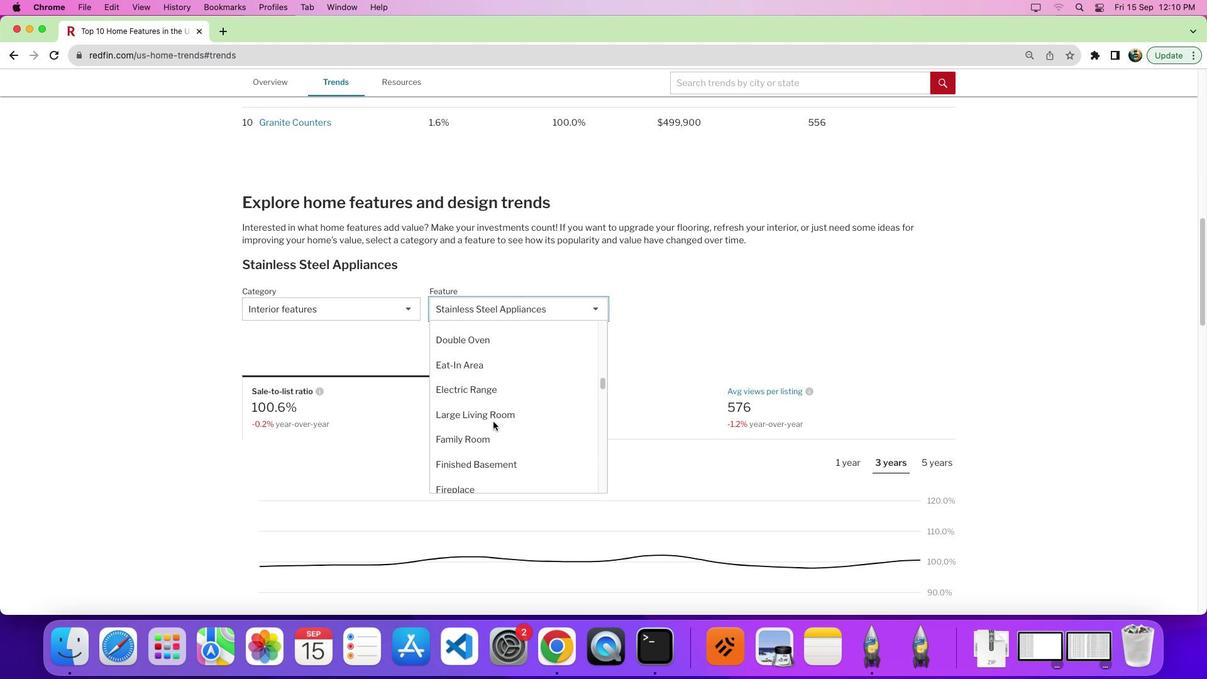 
Action: Mouse scrolled (493, 421) with delta (0, 5)
Screenshot: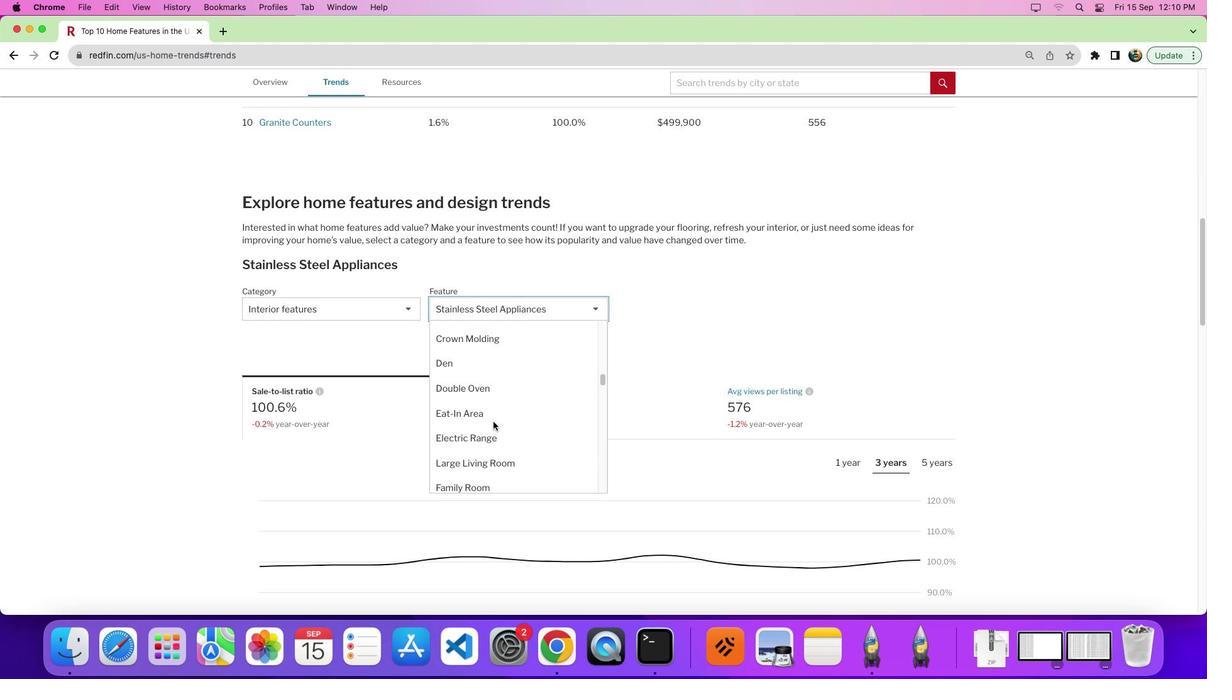 
Action: Mouse moved to (495, 420)
Screenshot: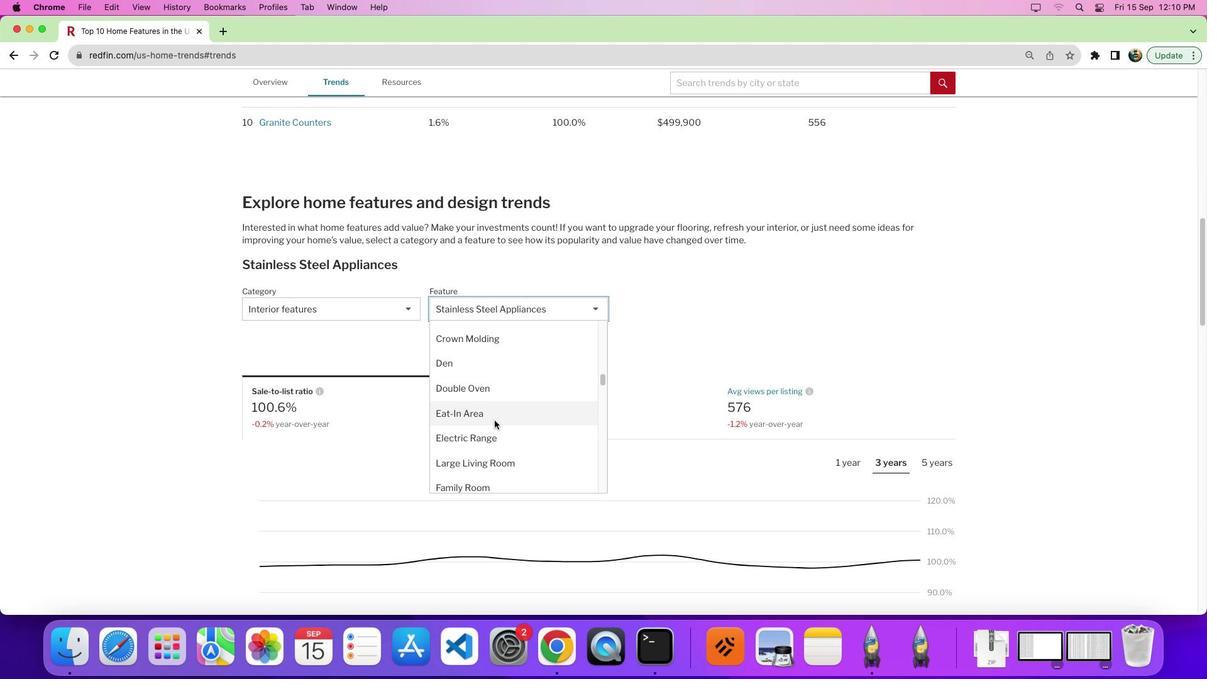 
Action: Mouse scrolled (495, 420) with delta (0, 0)
Screenshot: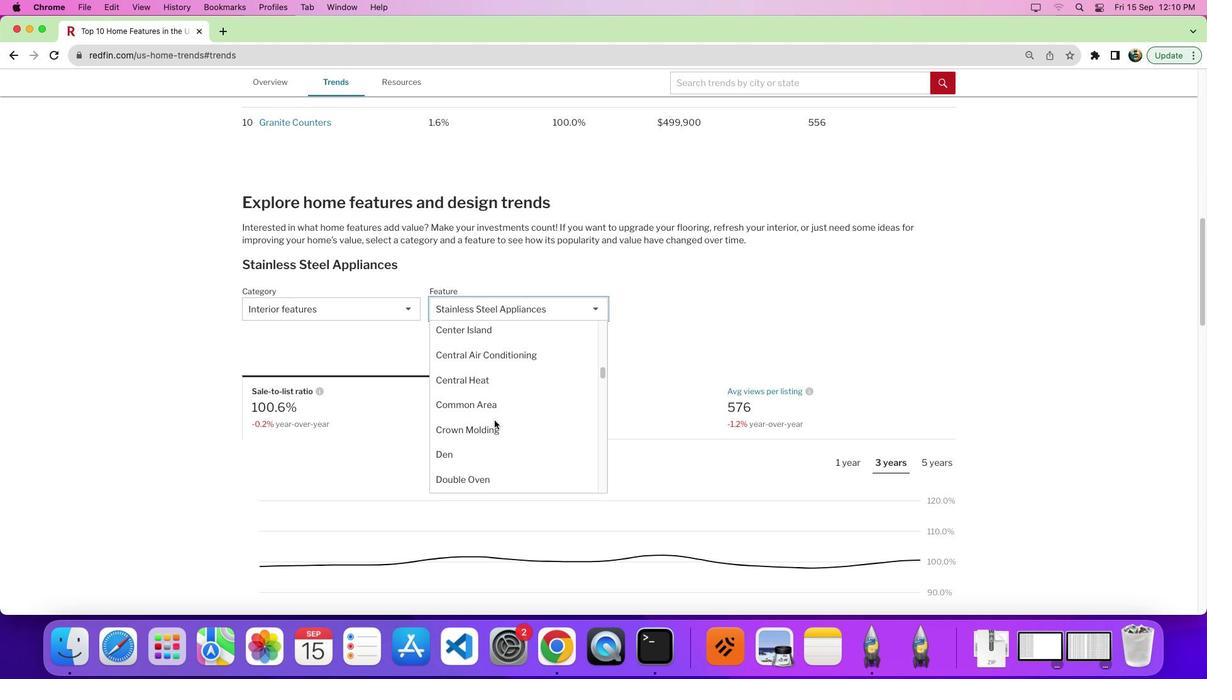 
Action: Mouse scrolled (495, 420) with delta (0, 0)
Screenshot: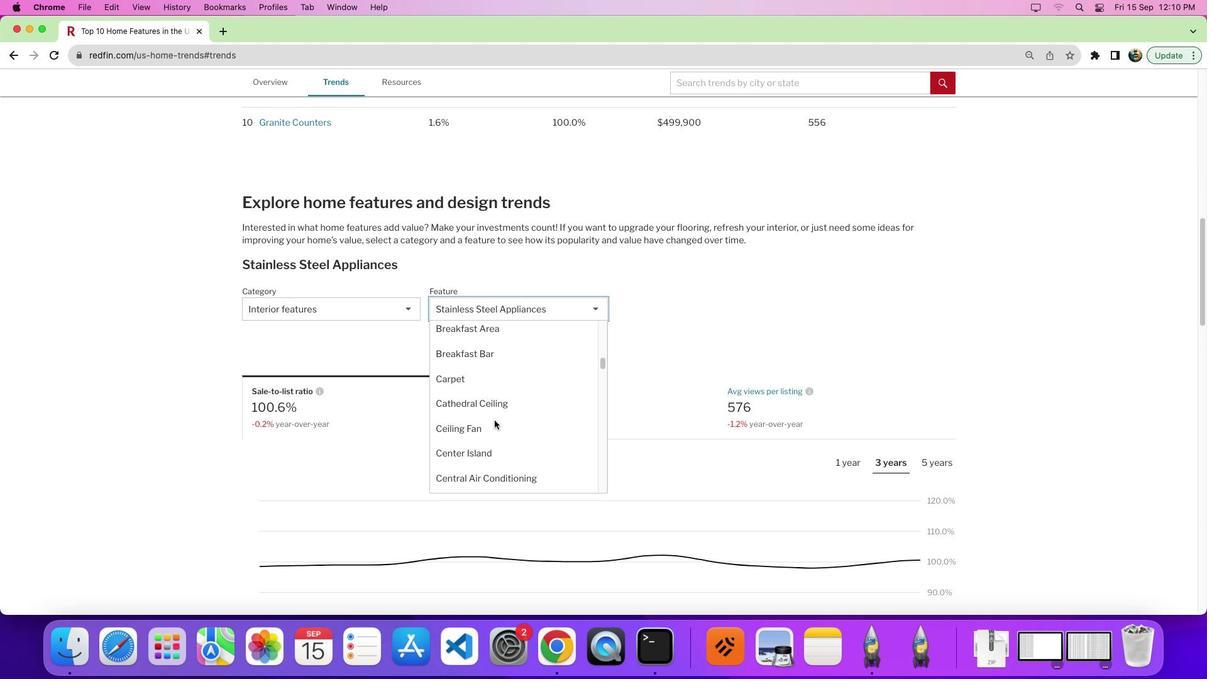 
Action: Mouse scrolled (495, 420) with delta (0, 5)
Screenshot: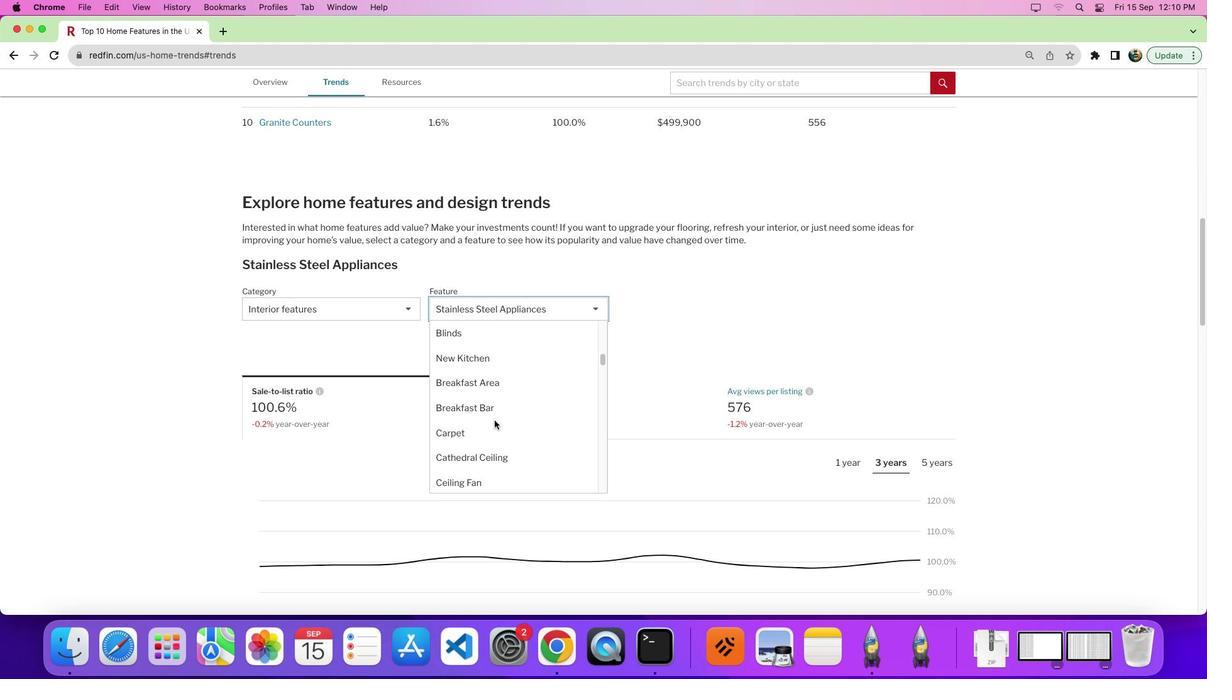
Action: Mouse scrolled (495, 420) with delta (0, 0)
Screenshot: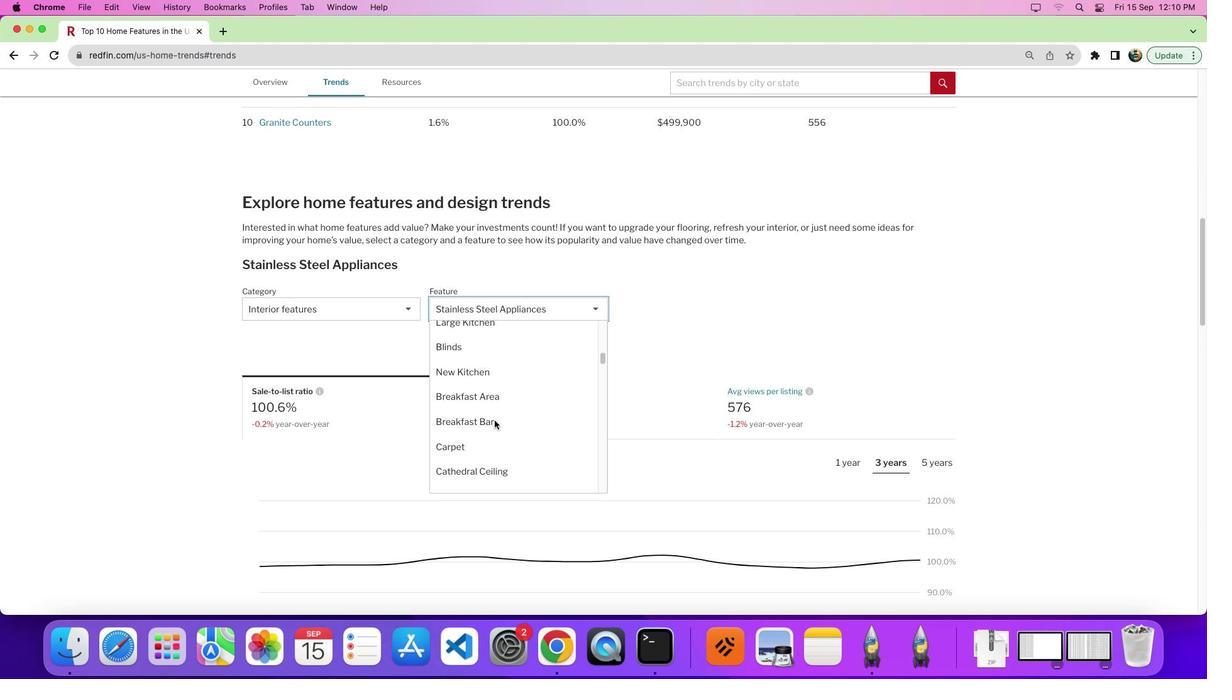 
Action: Mouse scrolled (495, 420) with delta (0, 0)
Screenshot: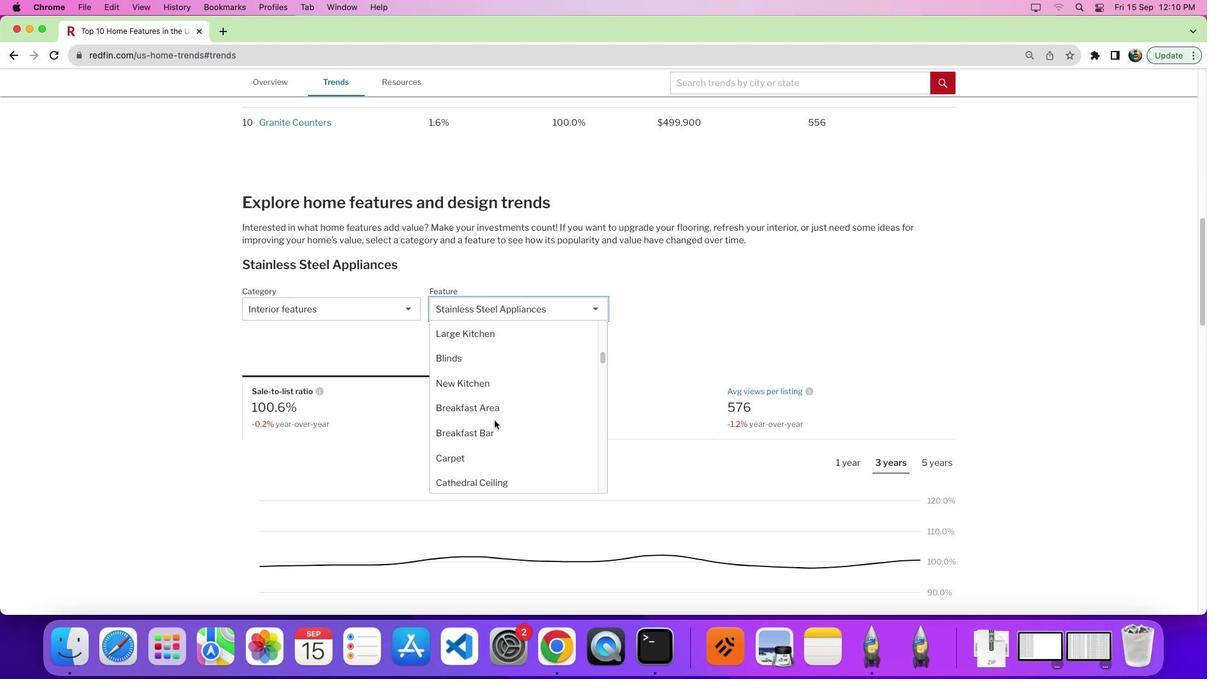 
Action: Mouse moved to (495, 419)
Screenshot: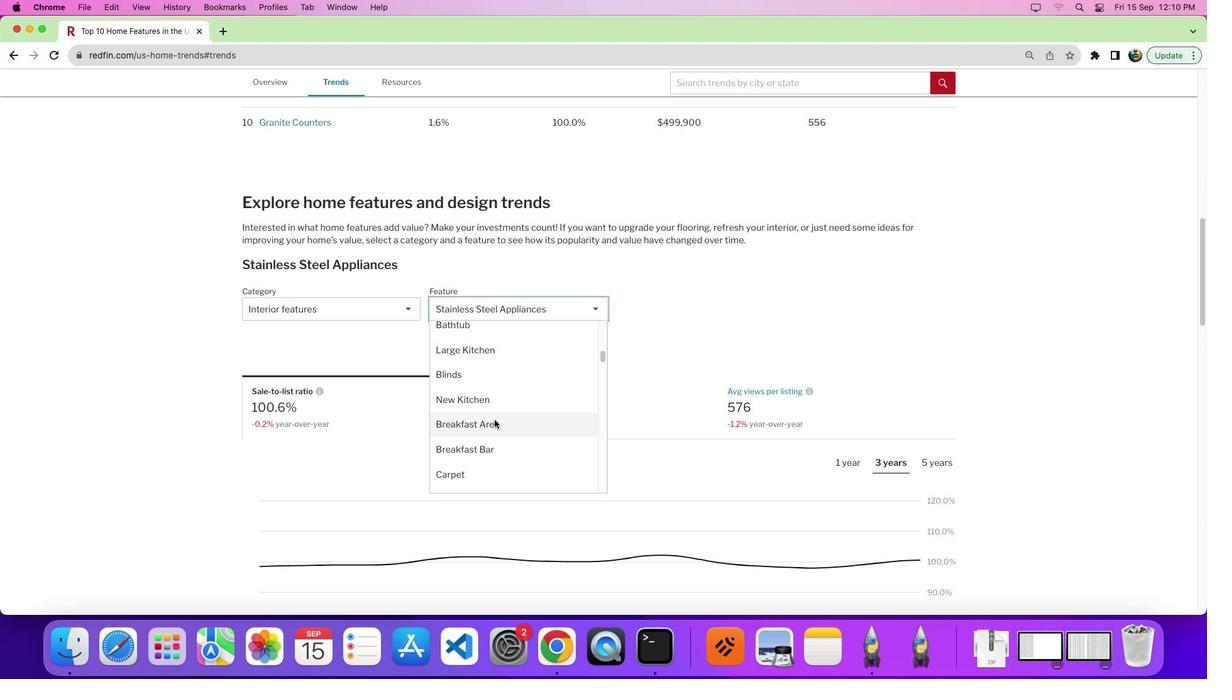
Action: Mouse scrolled (495, 419) with delta (0, 0)
Screenshot: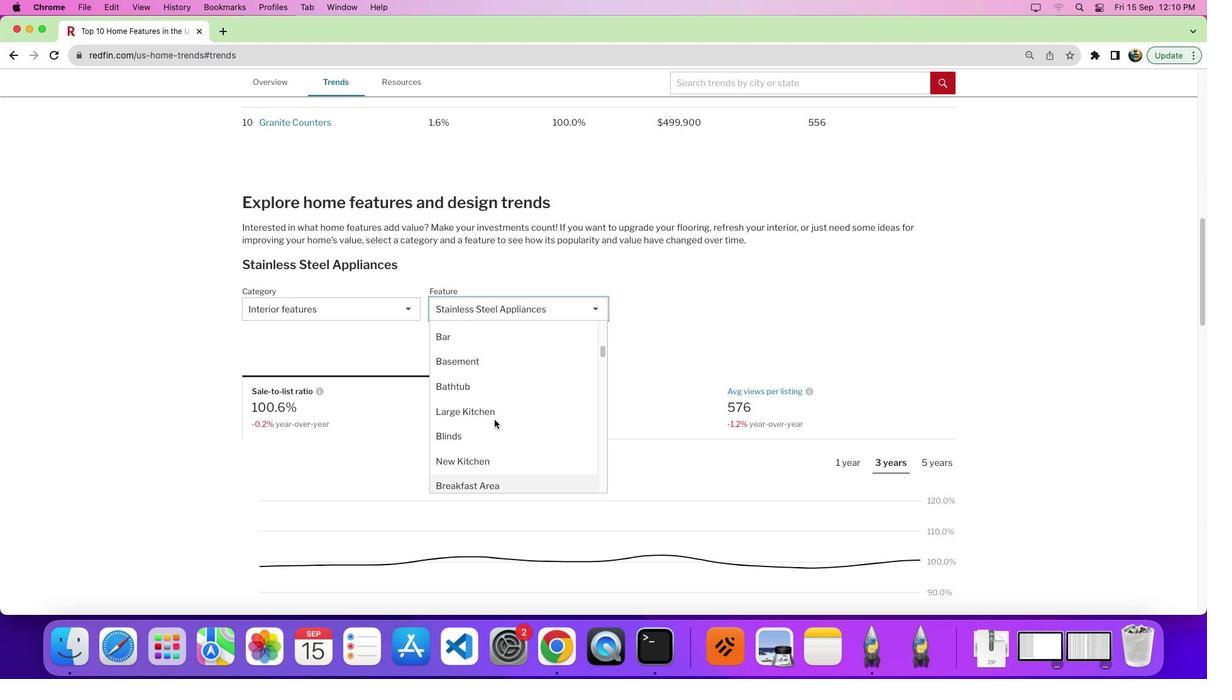 
Action: Mouse scrolled (495, 419) with delta (0, 0)
Screenshot: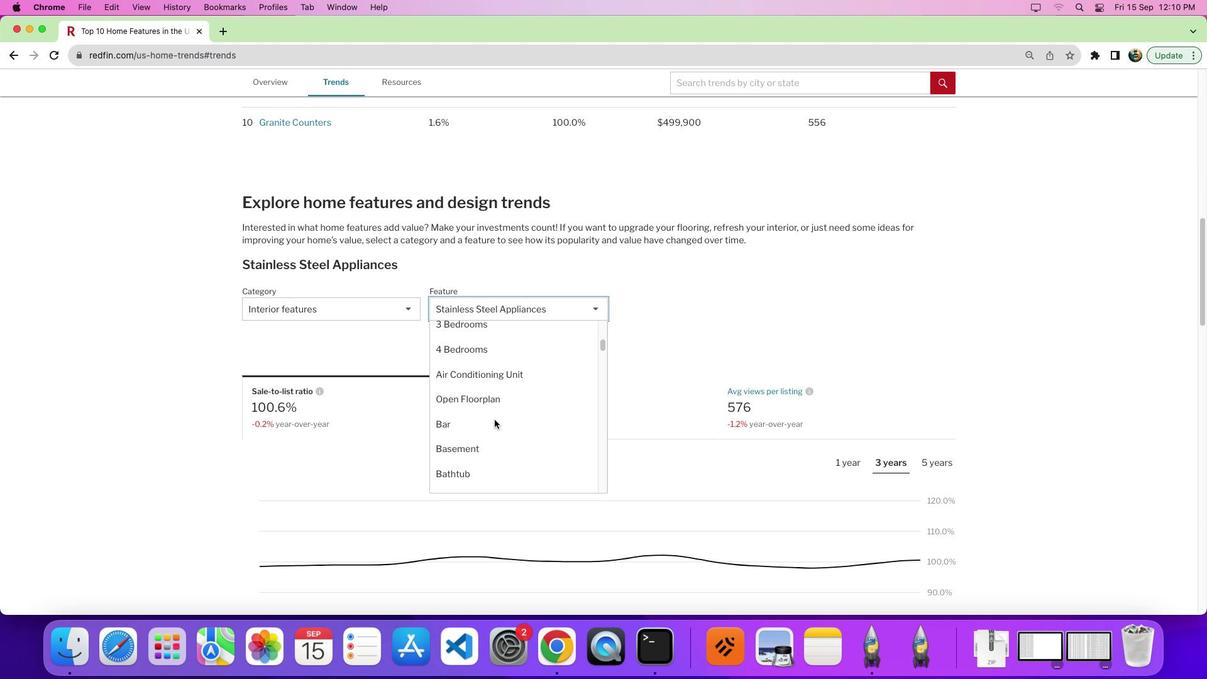 
Action: Mouse scrolled (495, 419) with delta (0, 4)
Screenshot: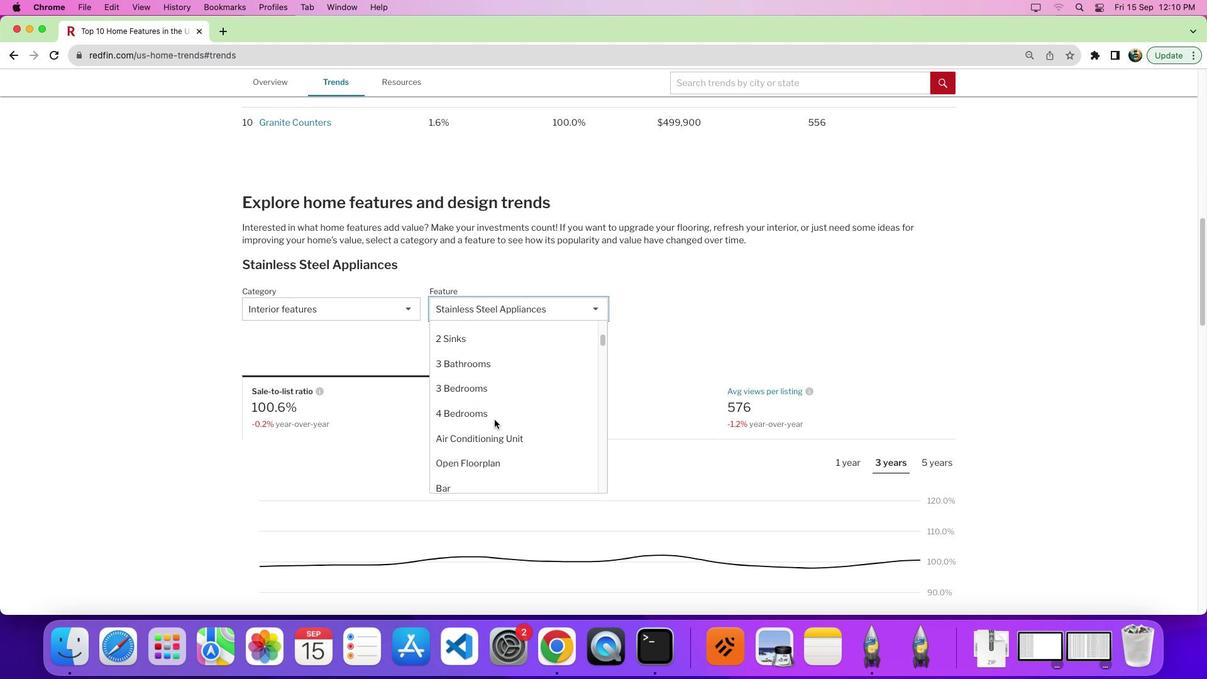 
Action: Mouse moved to (501, 357)
Screenshot: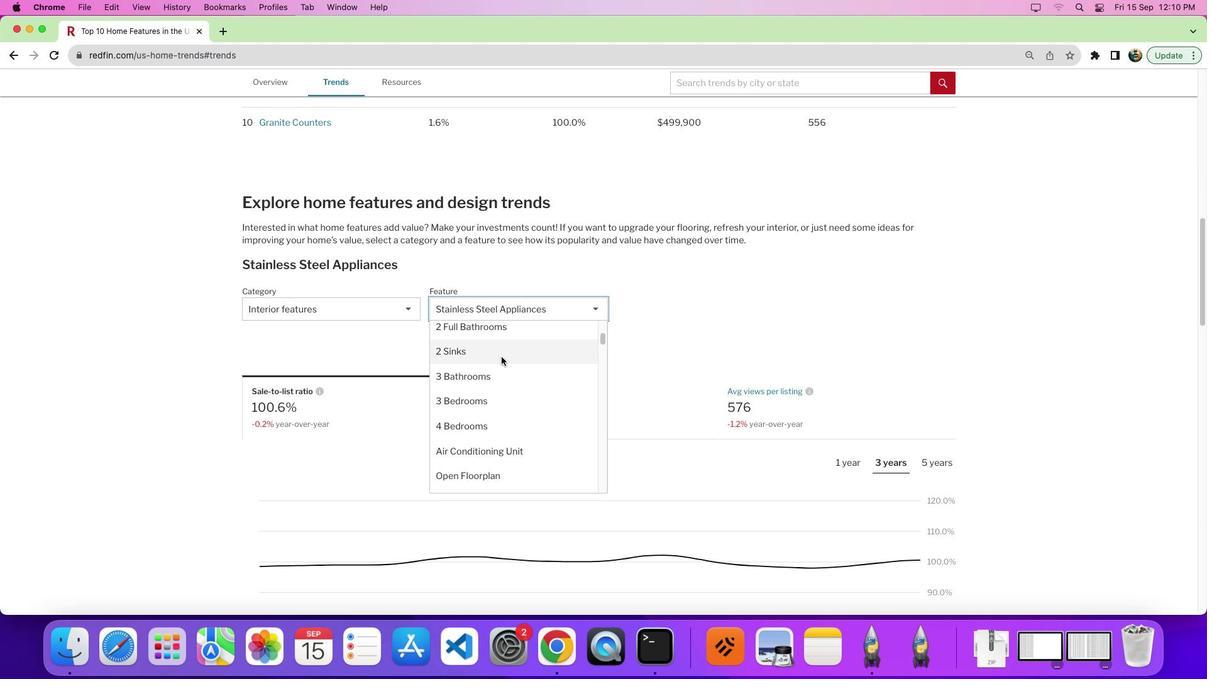 
Action: Mouse pressed left at (501, 357)
Screenshot: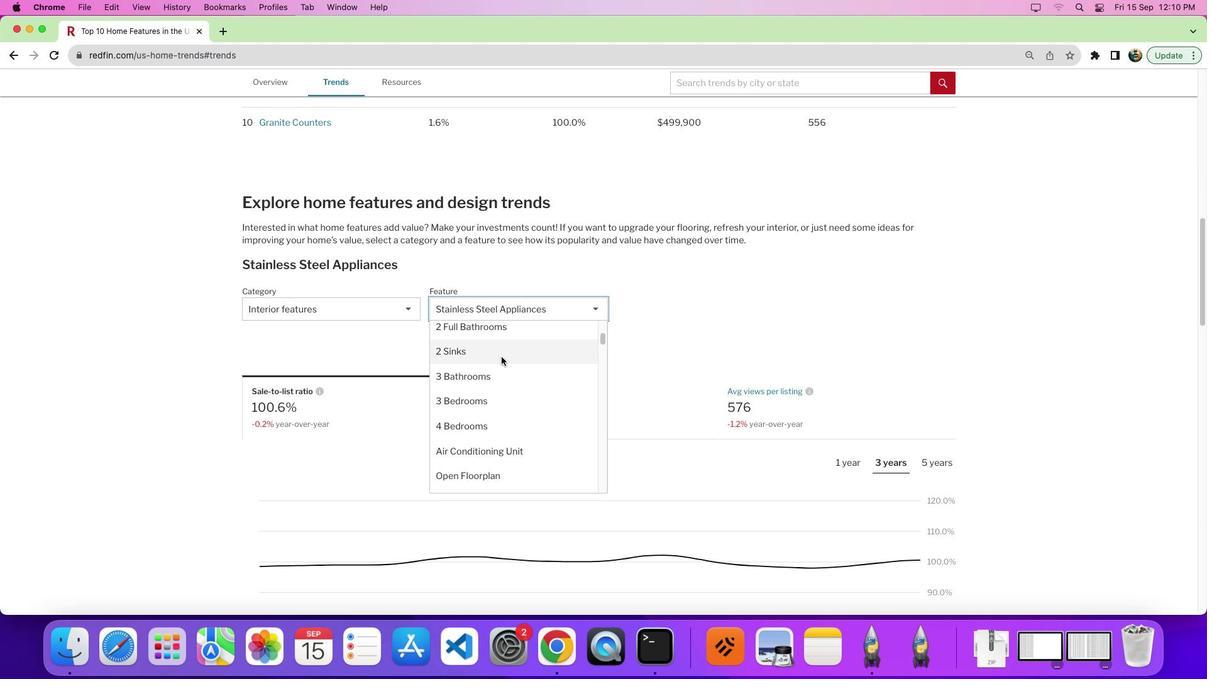 
Action: Mouse moved to (729, 330)
Screenshot: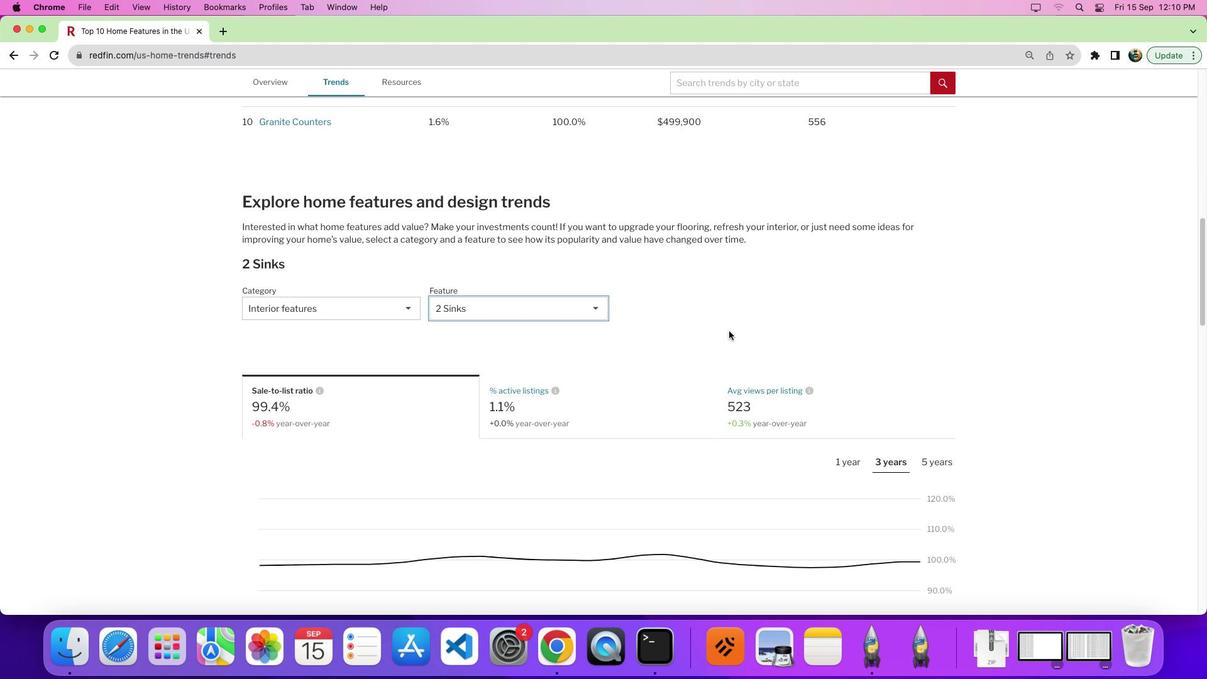 
Action: Mouse scrolled (729, 330) with delta (0, 0)
Screenshot: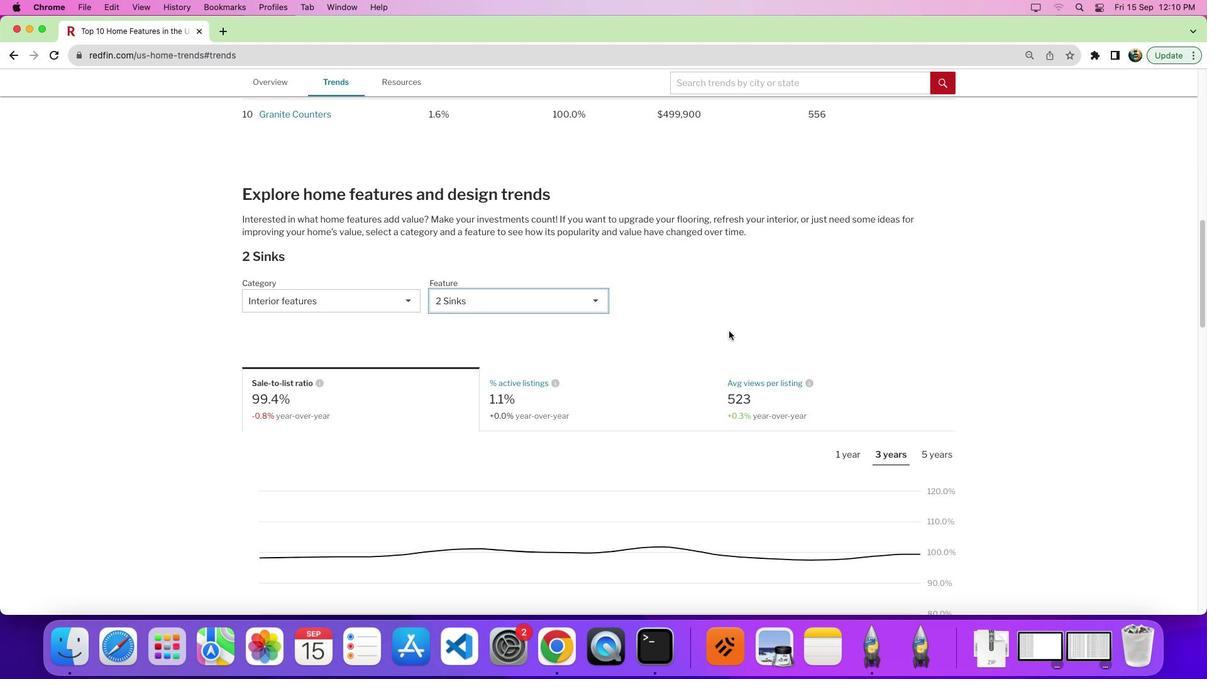 
Action: Mouse scrolled (729, 330) with delta (0, 0)
Screenshot: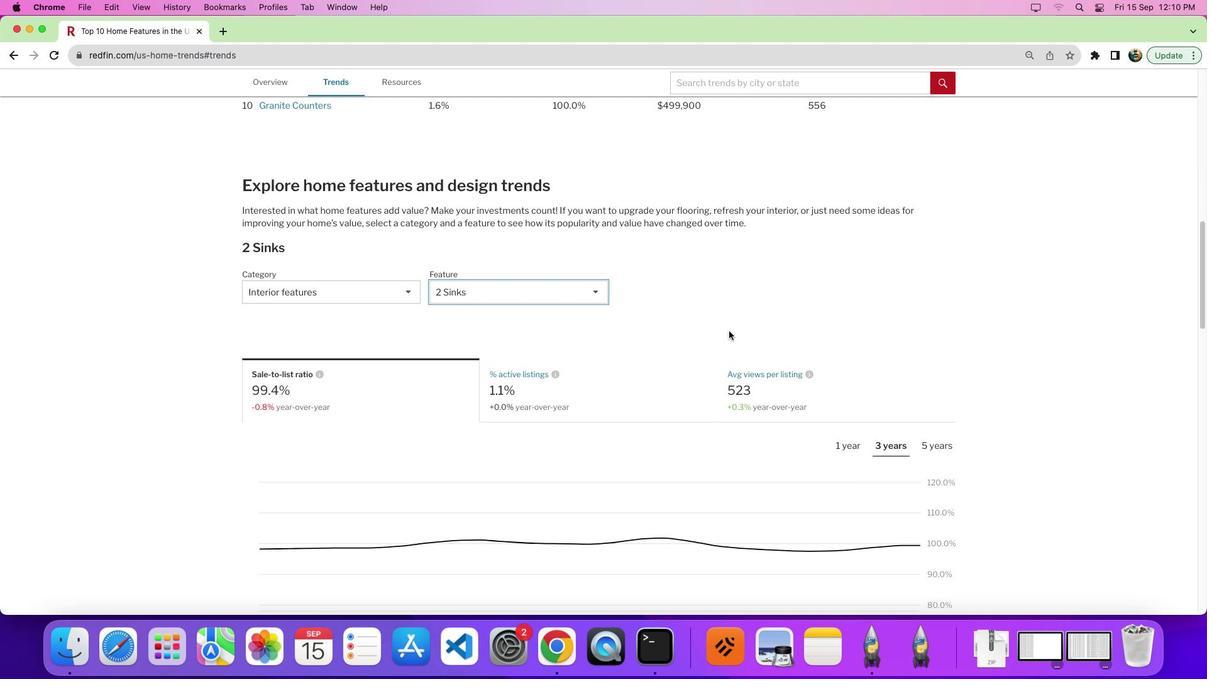 
Action: Mouse moved to (730, 330)
Screenshot: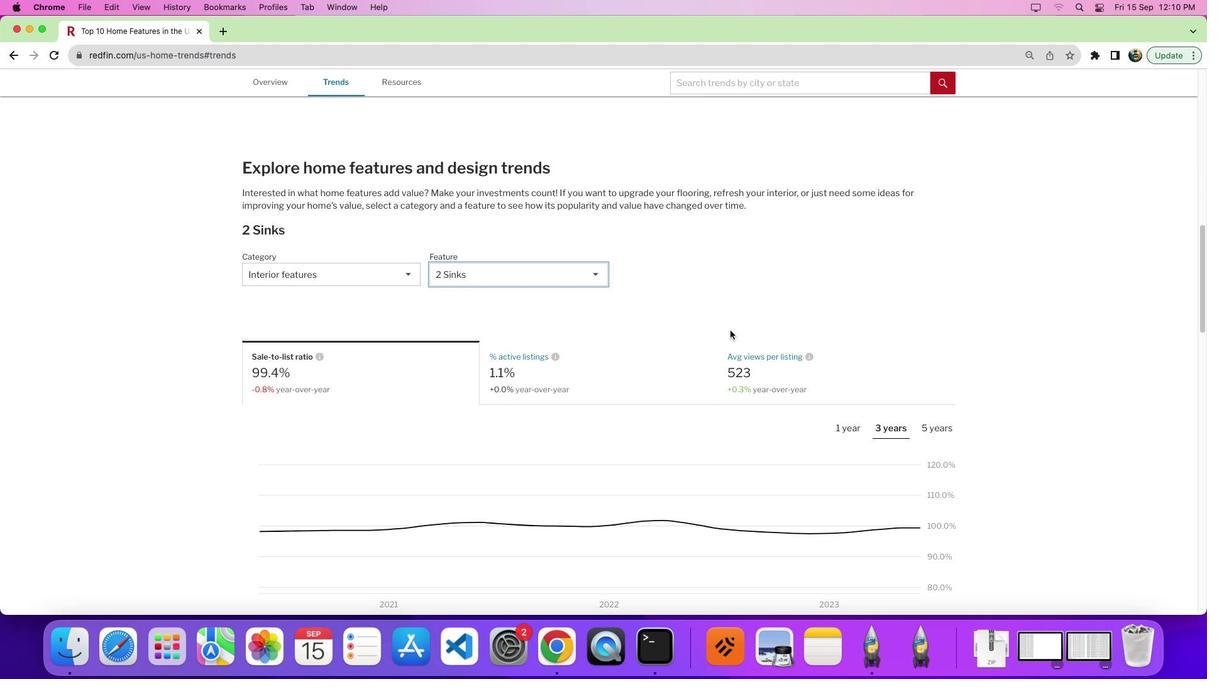 
Action: Mouse scrolled (730, 330) with delta (0, 0)
Screenshot: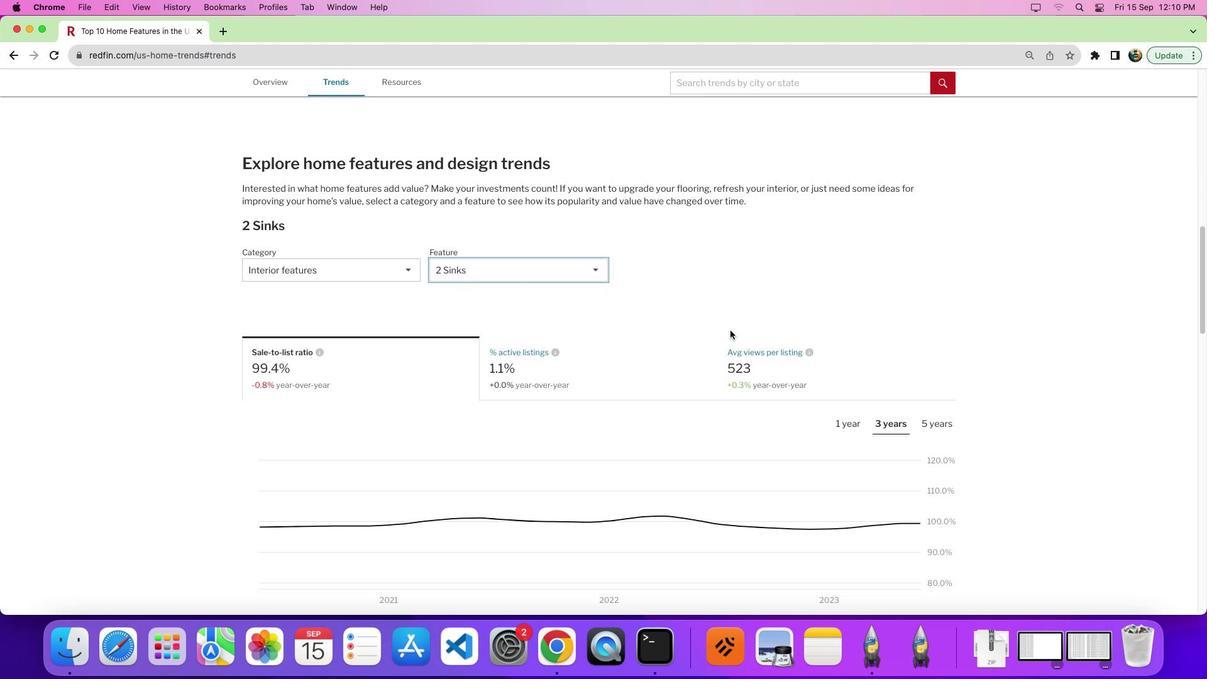
Action: Mouse scrolled (730, 330) with delta (0, 0)
Screenshot: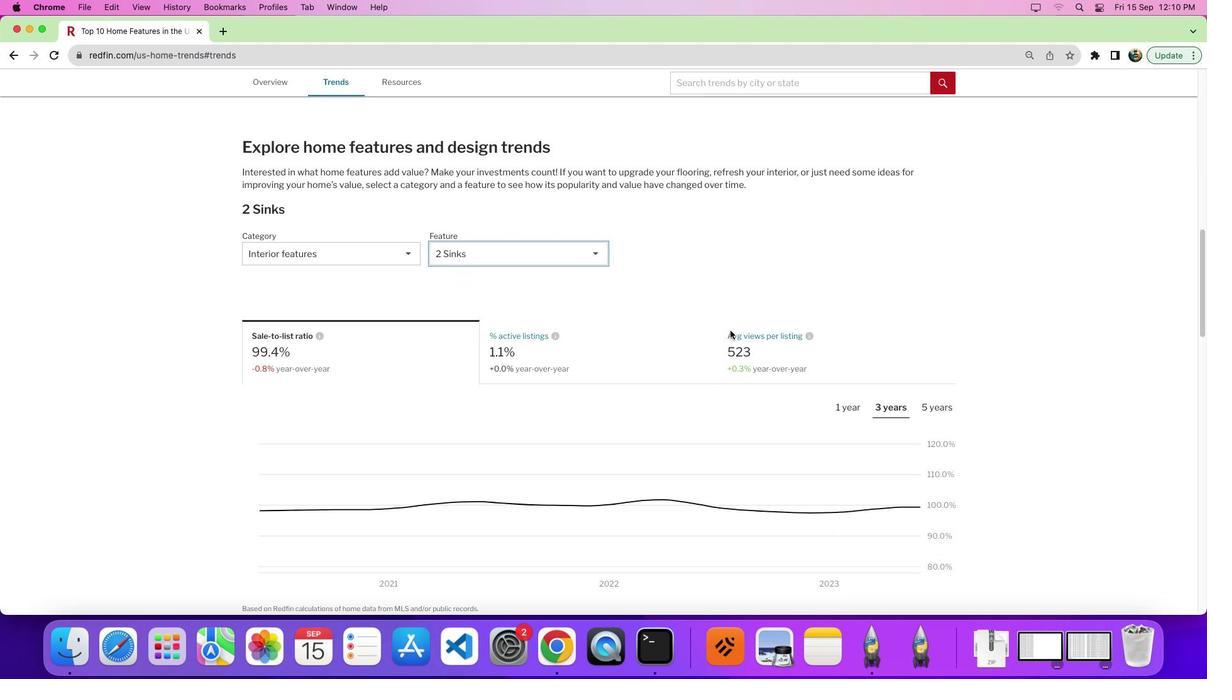 
Action: Mouse scrolled (730, 330) with delta (0, 0)
Screenshot: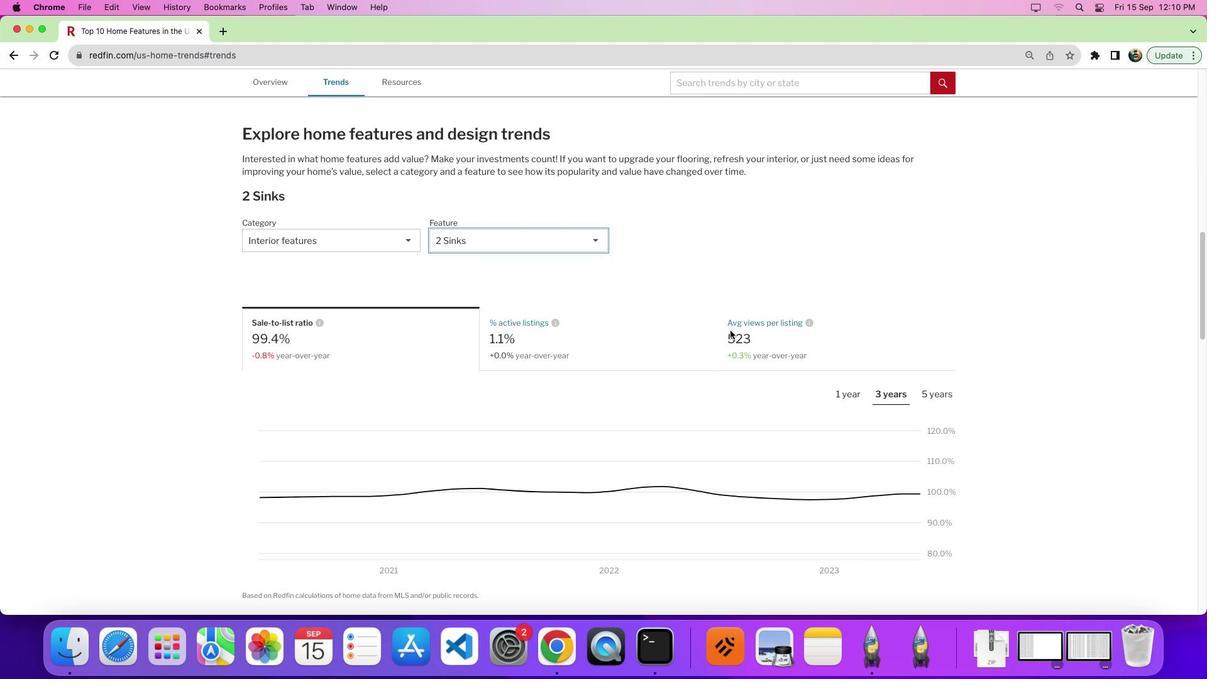 
Action: Mouse scrolled (730, 330) with delta (0, 0)
Screenshot: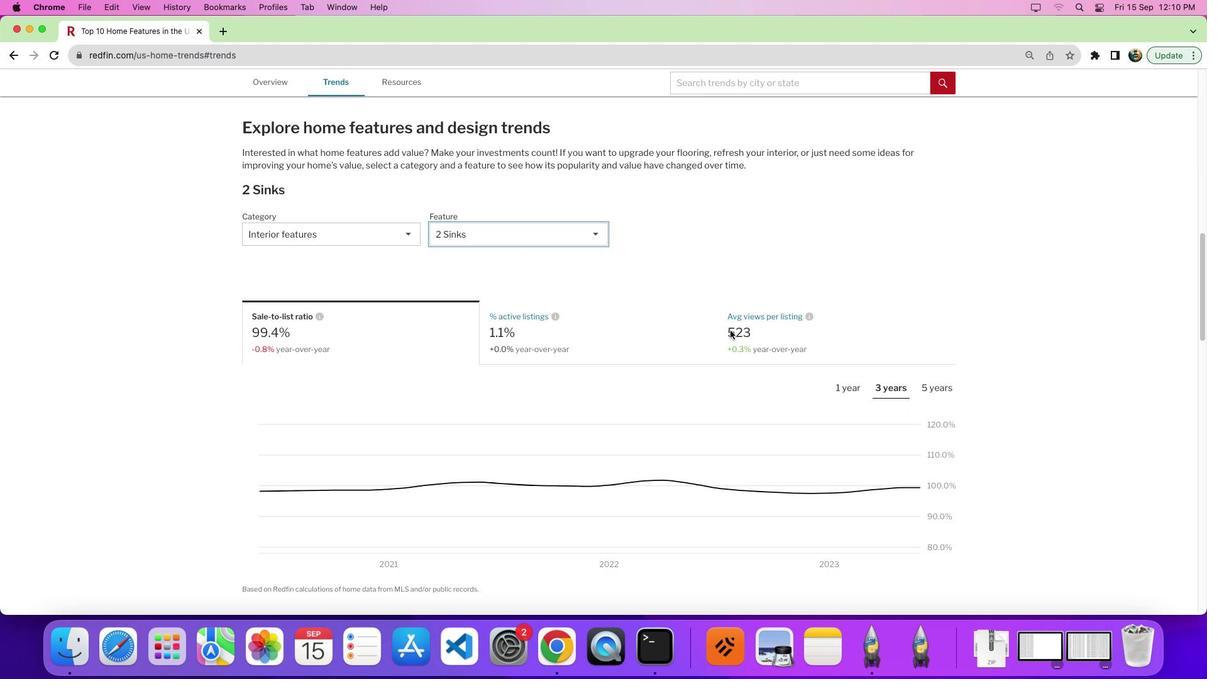 
Action: Mouse moved to (526, 308)
Screenshot: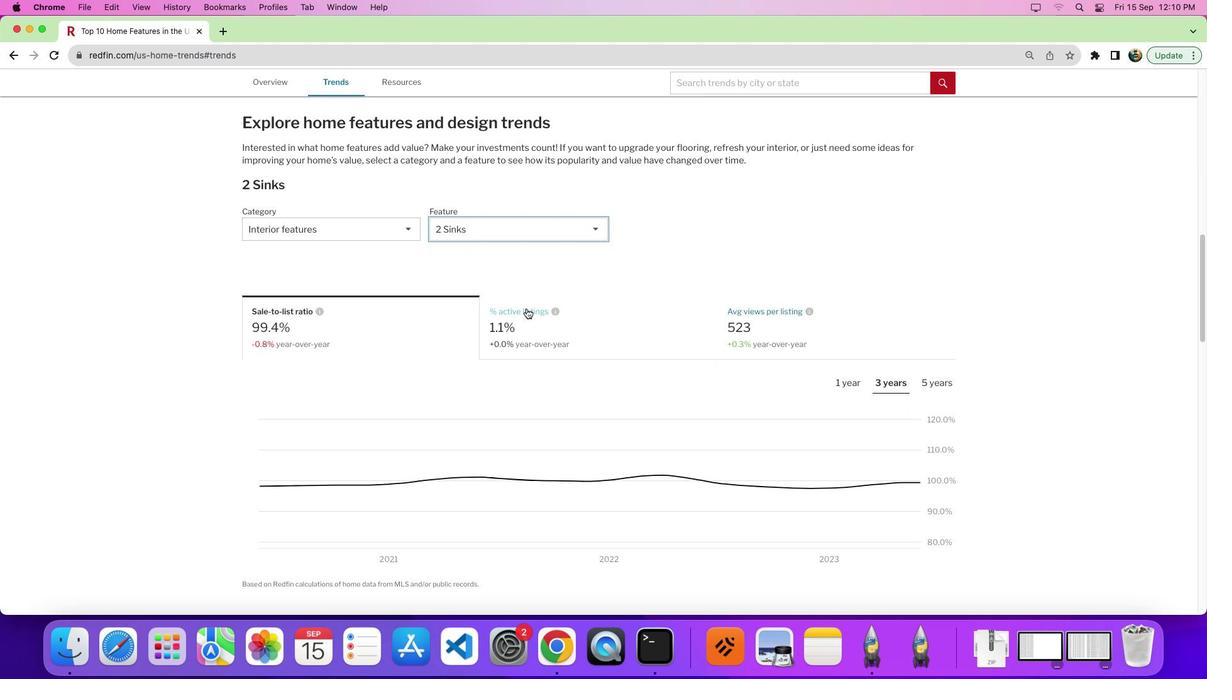 
Action: Mouse pressed left at (526, 308)
Screenshot: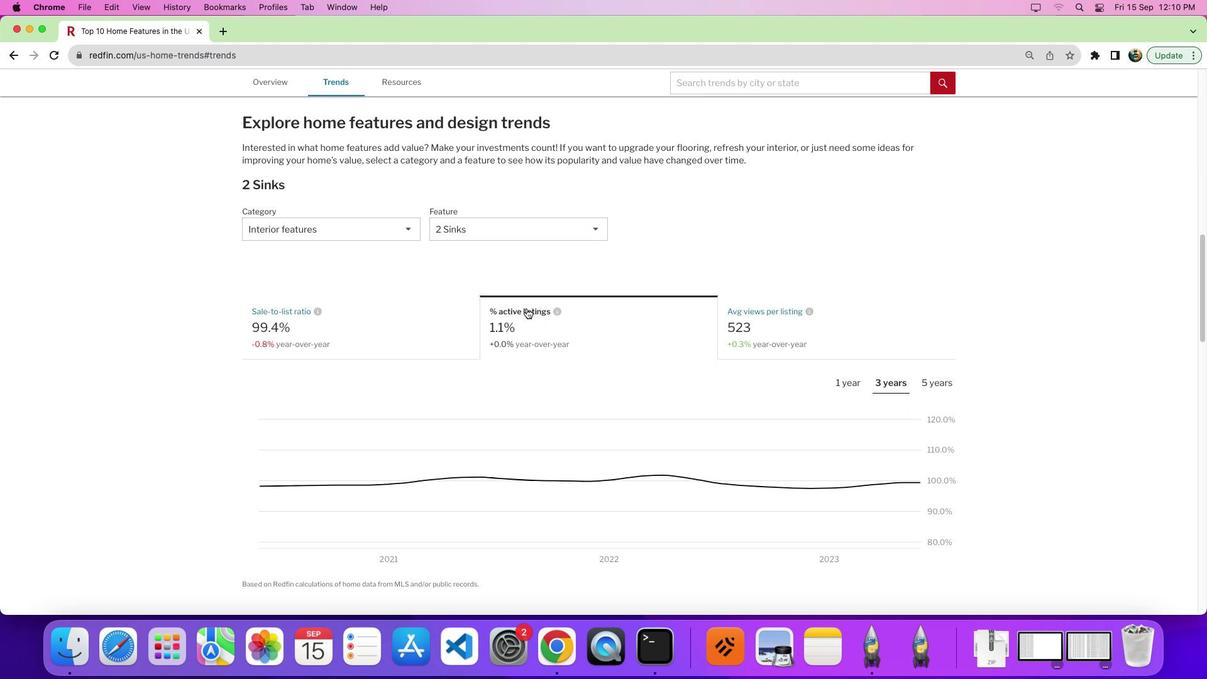 
Action: Mouse moved to (850, 384)
Screenshot: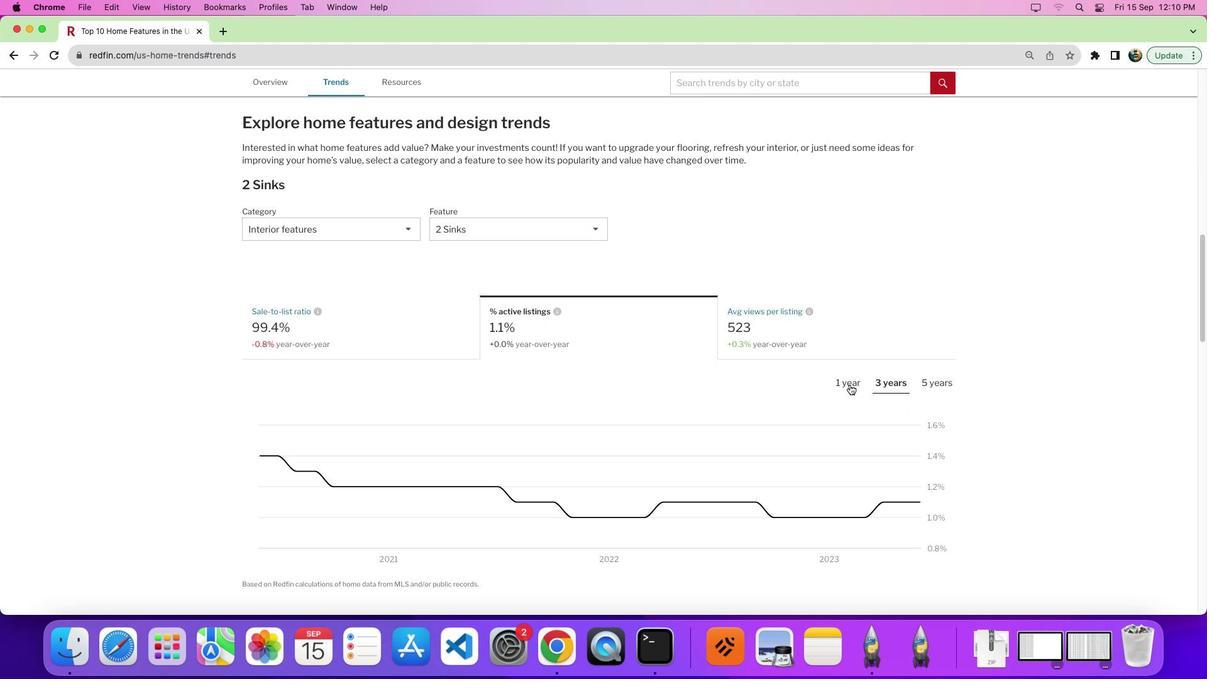
Action: Mouse pressed left at (850, 384)
Screenshot: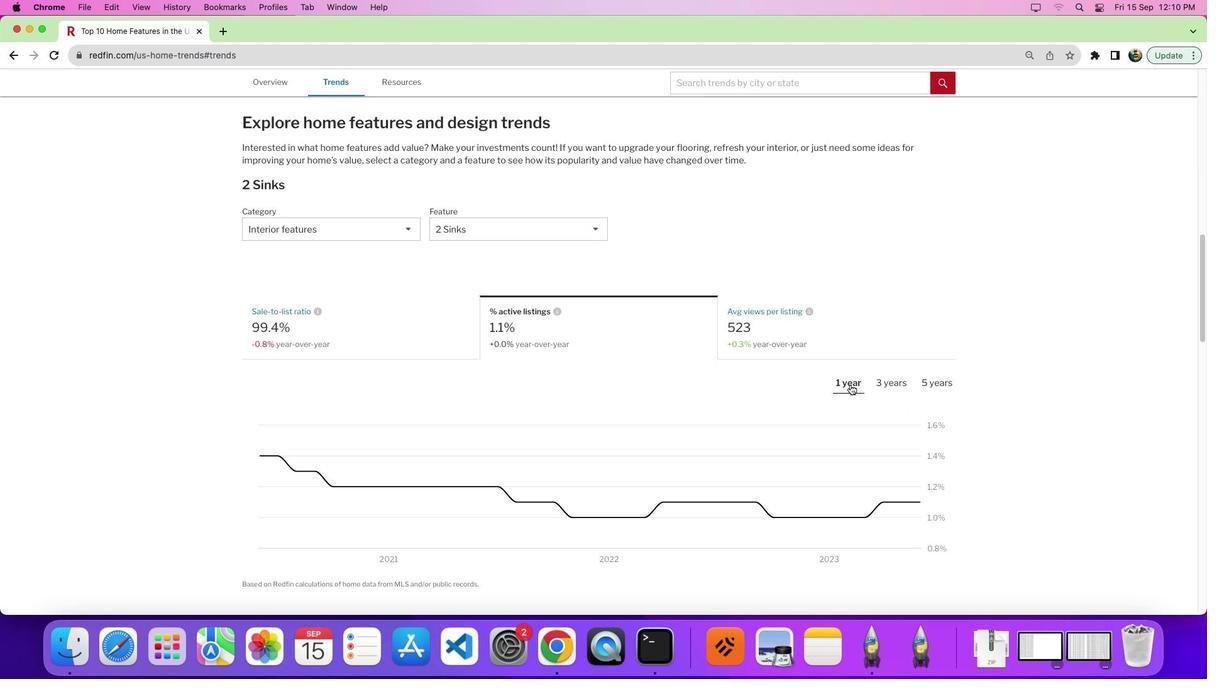 
Action: Mouse moved to (847, 358)
Screenshot: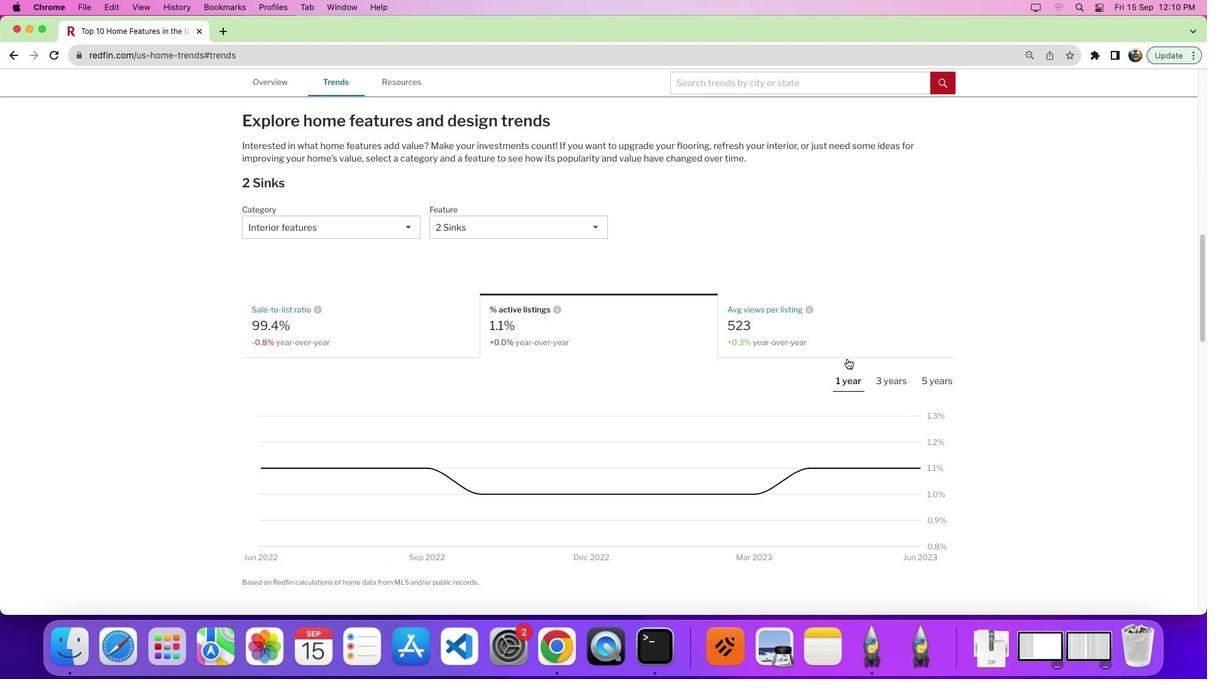 
Action: Mouse scrolled (847, 358) with delta (0, 0)
Screenshot: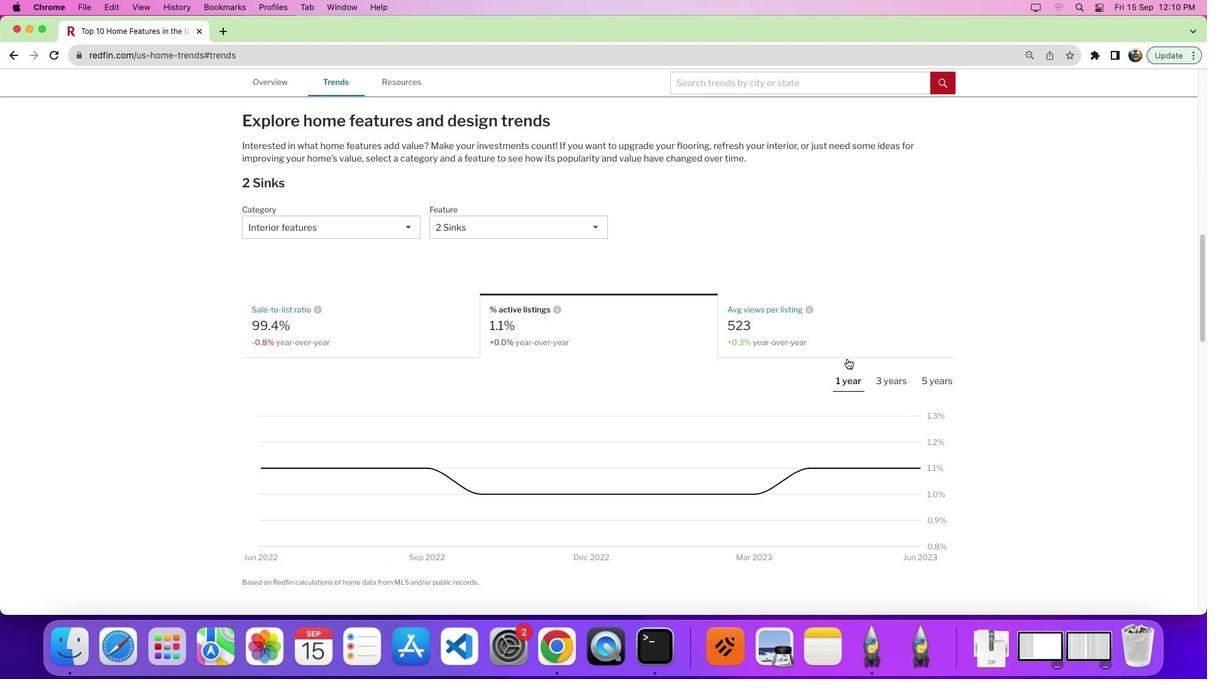 
Action: Mouse scrolled (847, 358) with delta (0, 0)
Screenshot: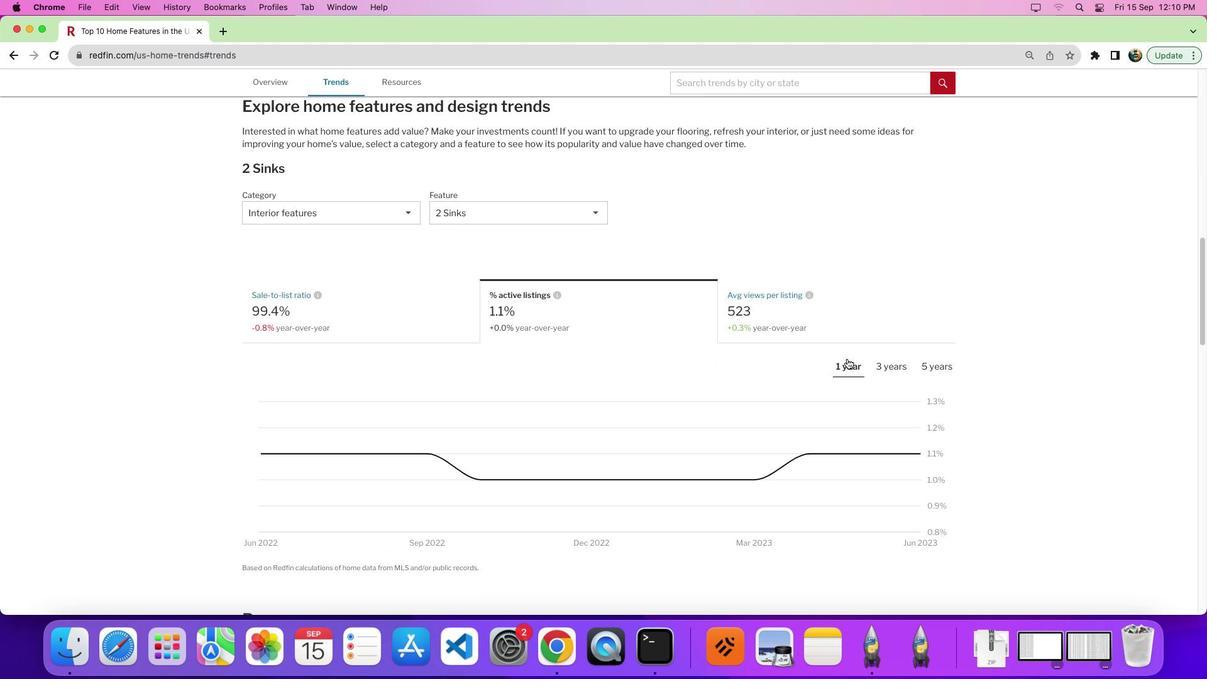 
Action: Mouse moved to (850, 351)
Screenshot: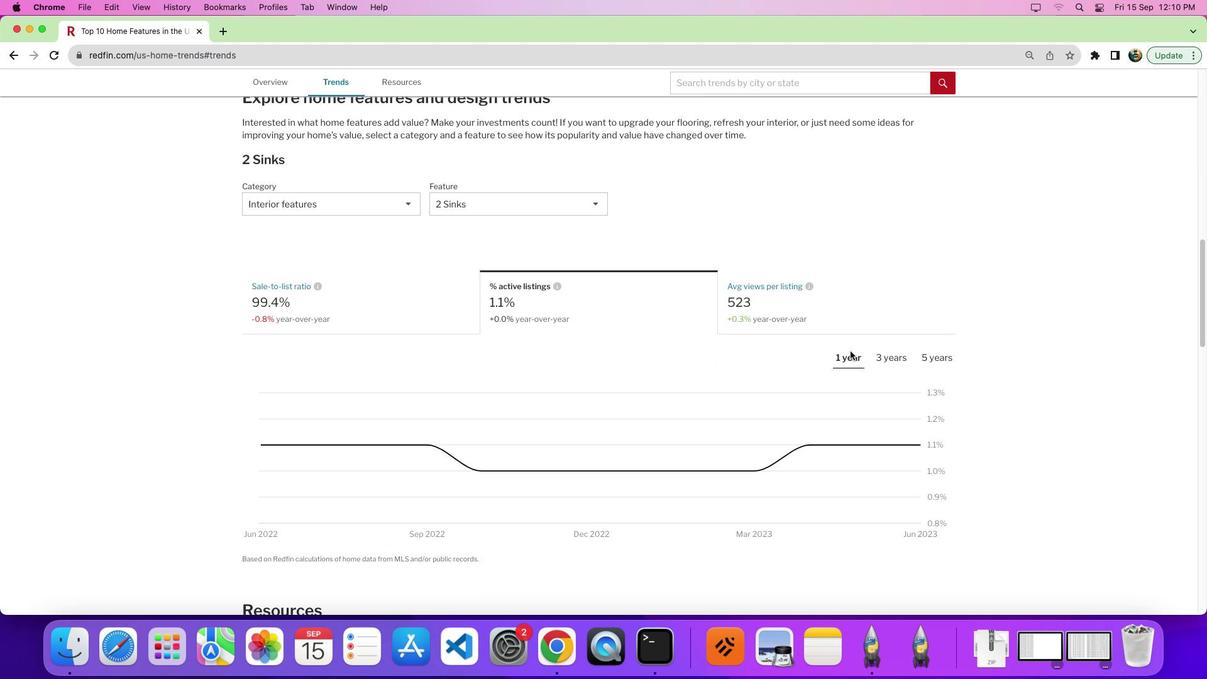 
Action: Mouse scrolled (850, 351) with delta (0, 0)
Screenshot: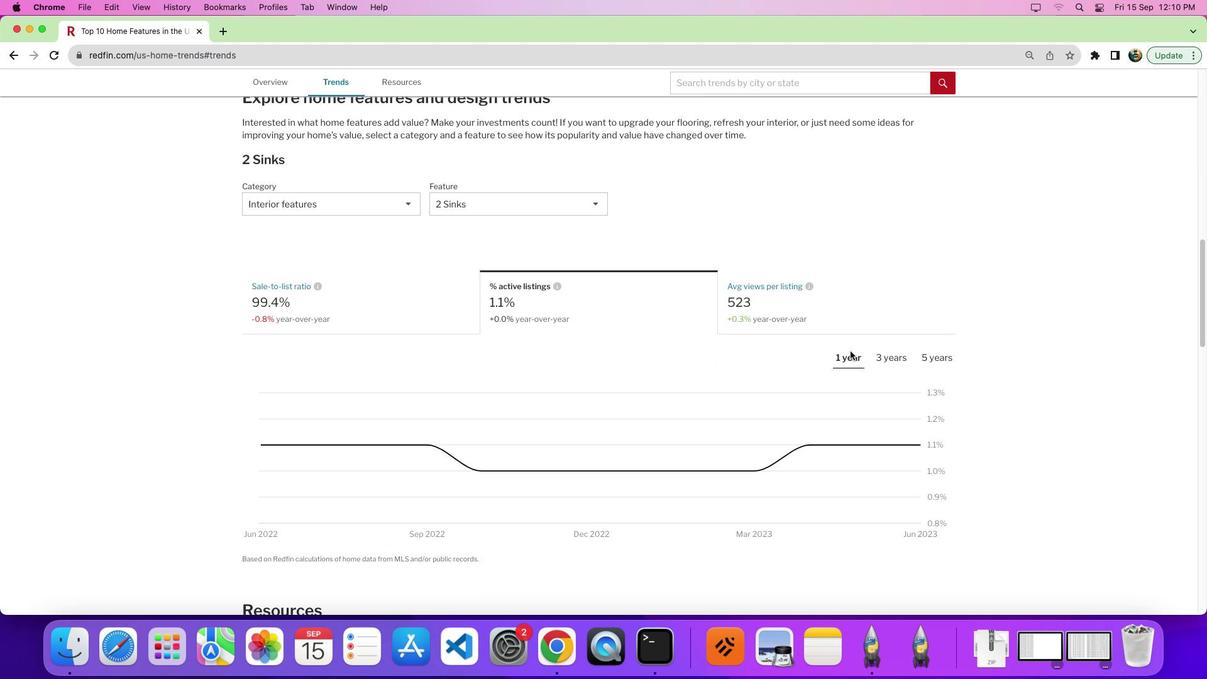 
Action: Mouse moved to (850, 350)
Screenshot: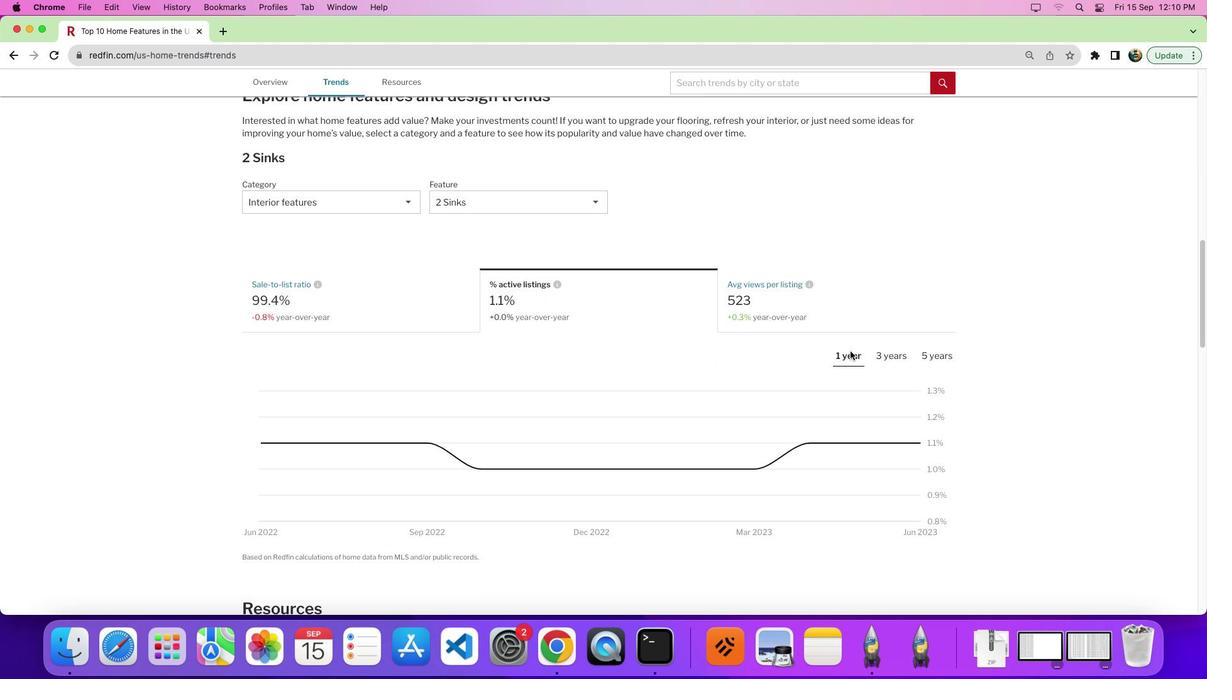 
Action: Mouse scrolled (850, 350) with delta (0, 0)
Screenshot: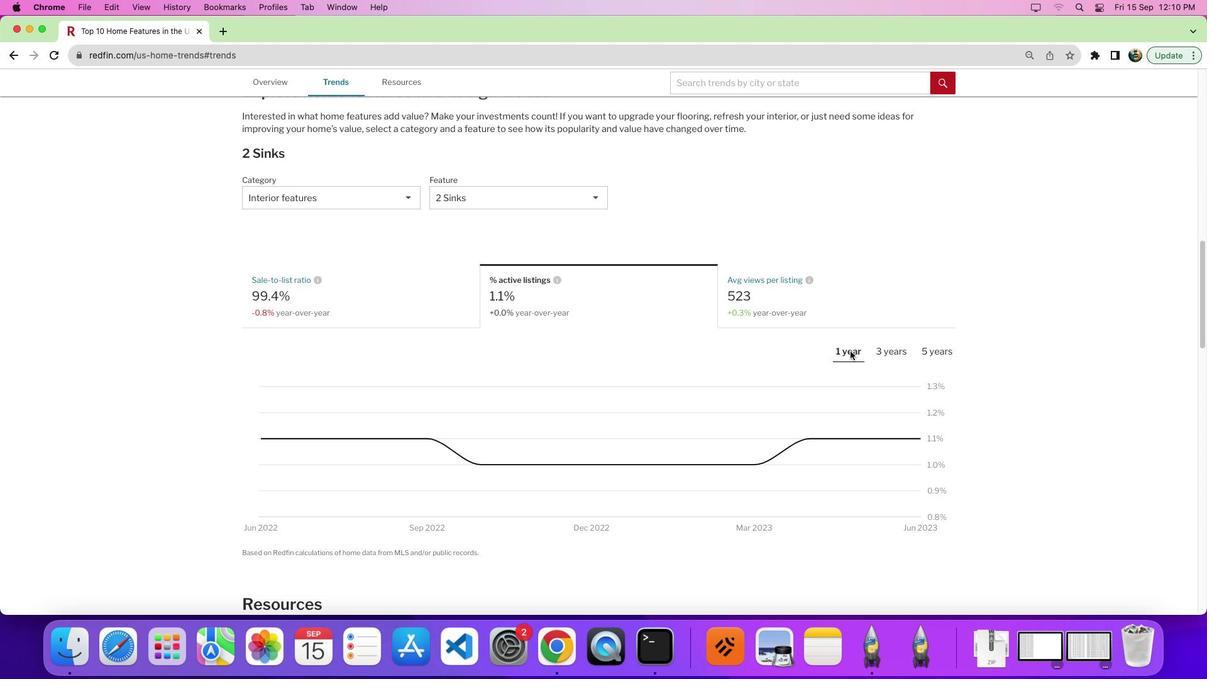 
Action: Mouse moved to (955, 276)
Screenshot: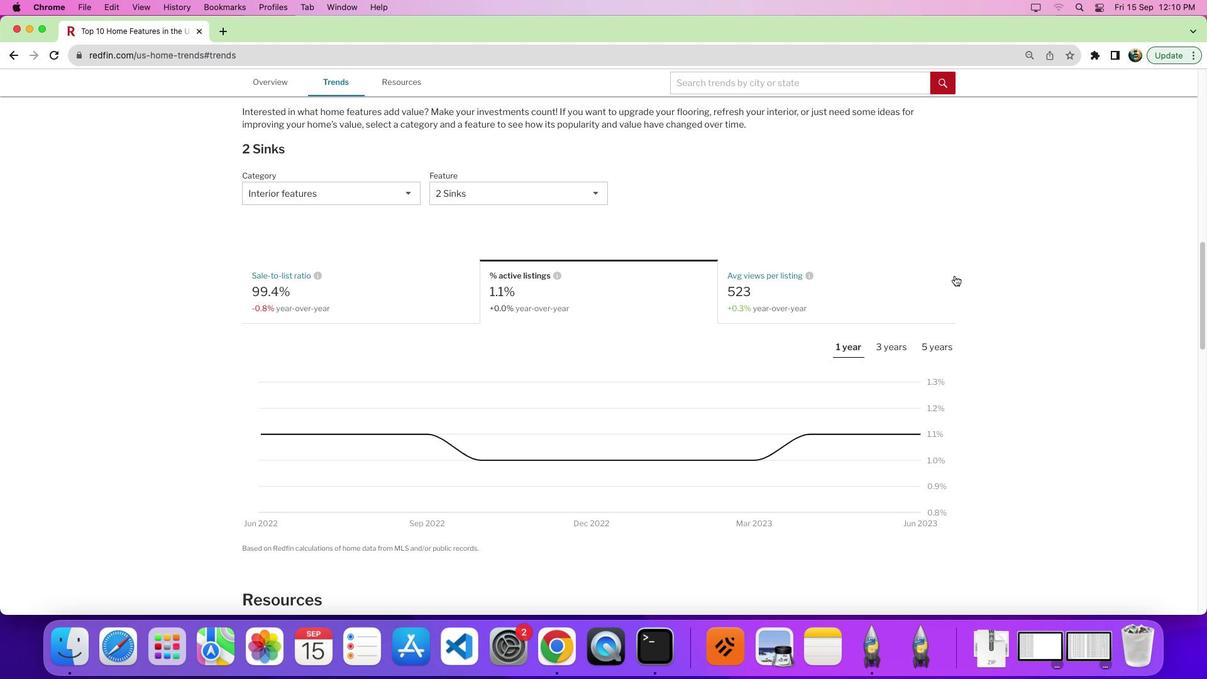 
